 Task: Search one way flight ticket for 2 adults, 2 children, 2 infants in seat in first from Springfield: Abraham Lincoln Capital Airport to Evansville: Evansville Regional Airport on 5-3-2023. Choice of flights is American. Number of bags: 1 checked bag. Outbound departure time preference is 6:45.
Action: Mouse scrolled (512, 533) with delta (0, 0)
Screenshot: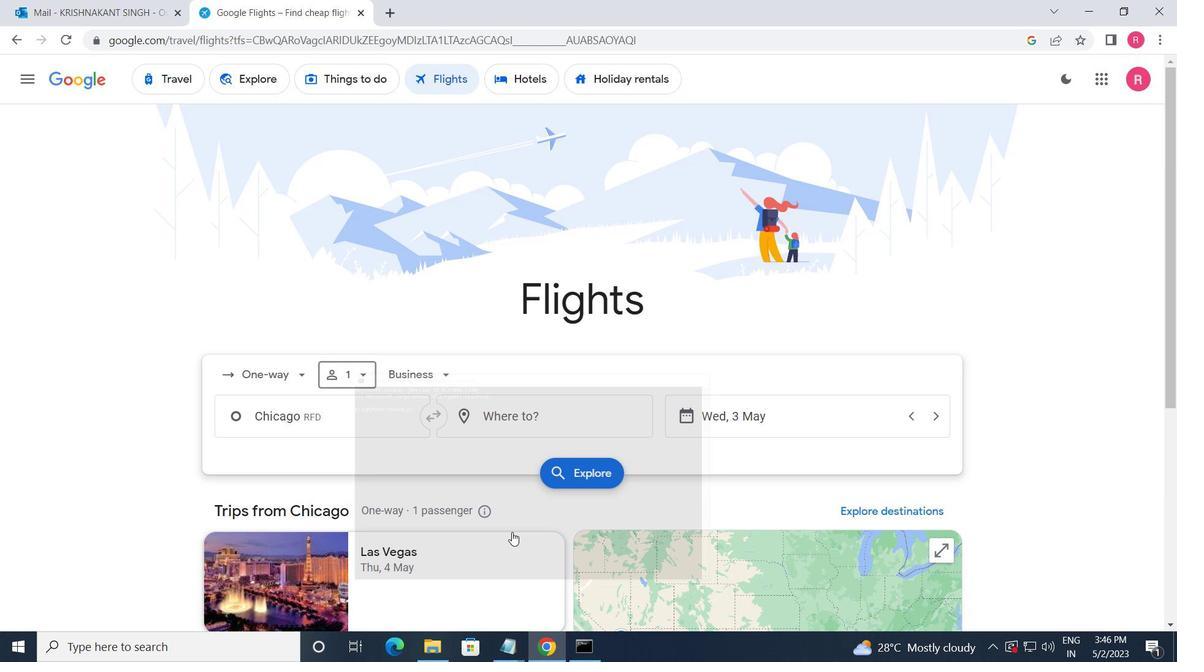 
Action: Mouse moved to (271, 388)
Screenshot: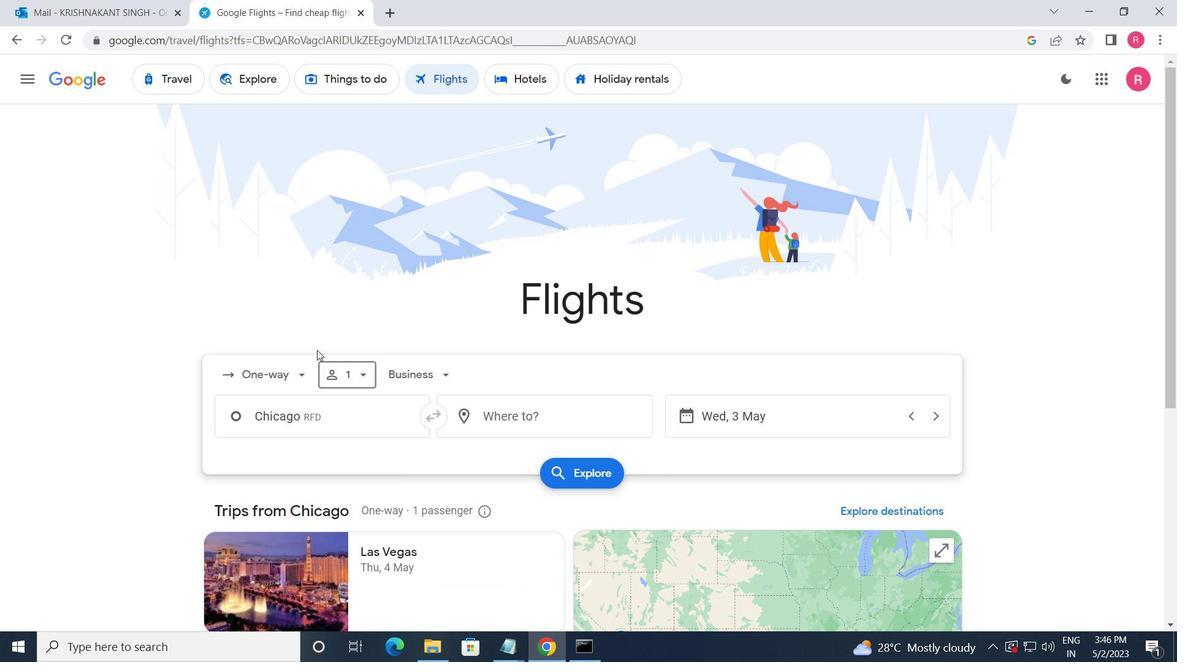 
Action: Mouse pressed left at (271, 388)
Screenshot: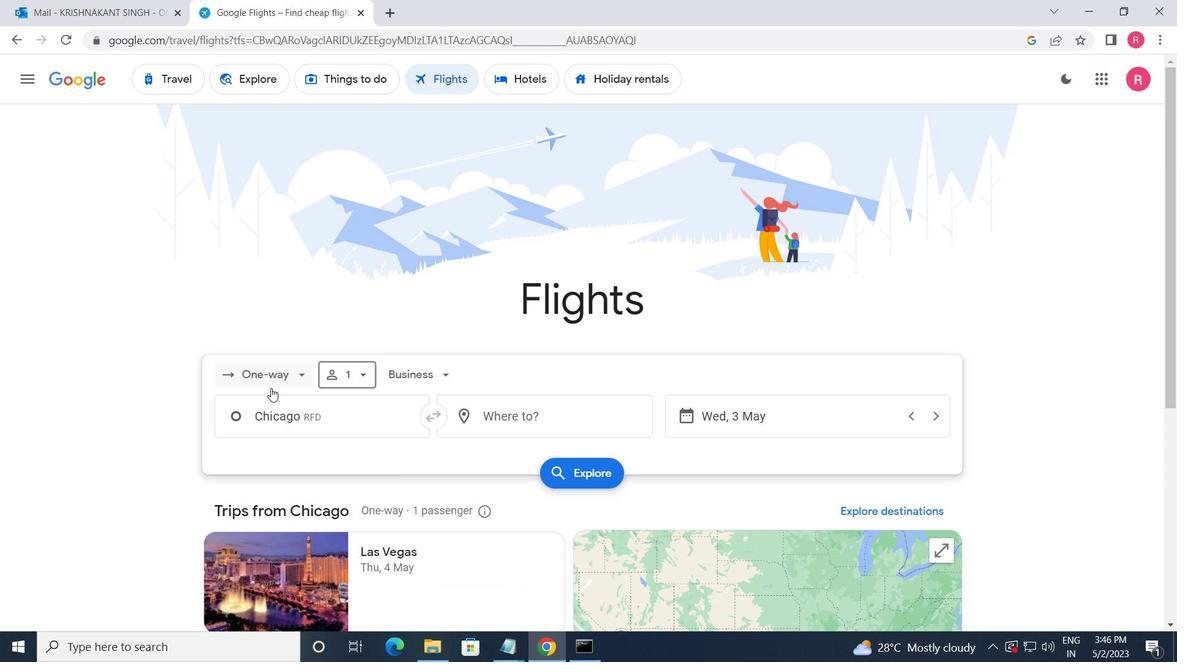 
Action: Mouse moved to (282, 449)
Screenshot: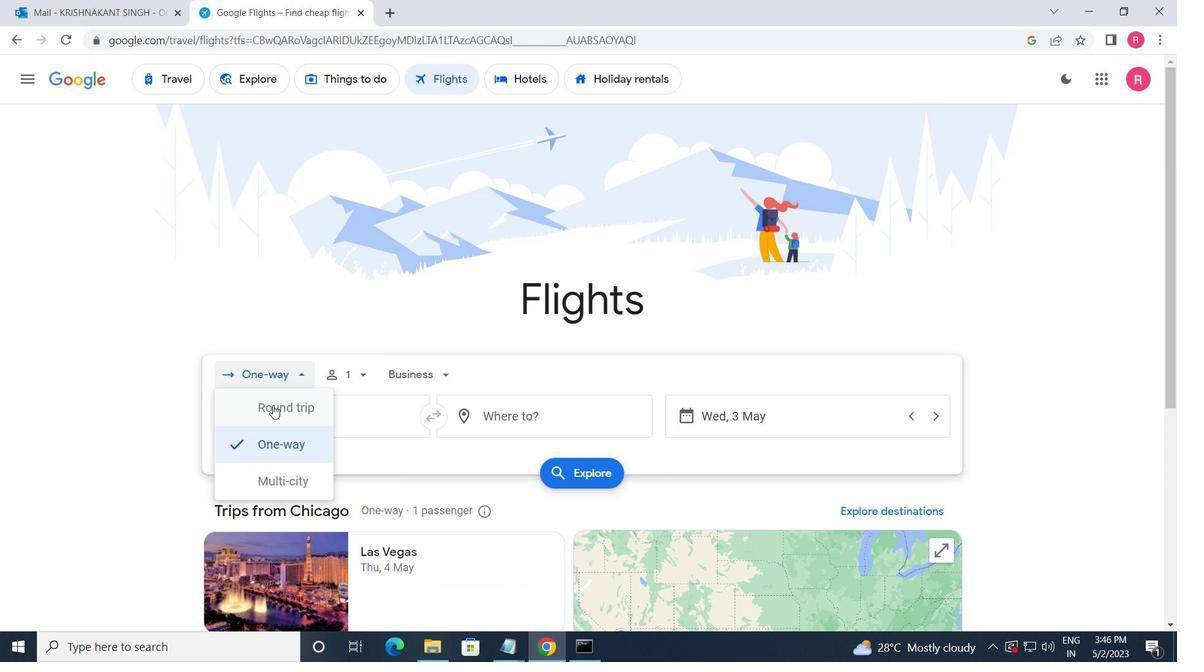 
Action: Mouse pressed left at (282, 449)
Screenshot: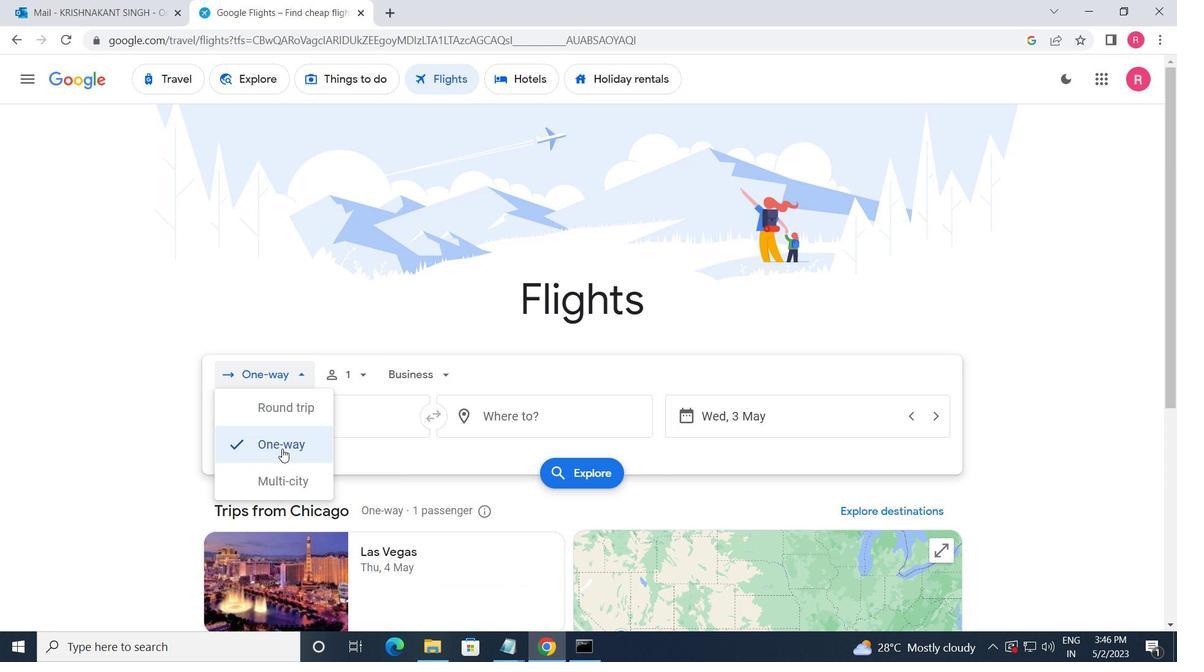 
Action: Mouse moved to (355, 388)
Screenshot: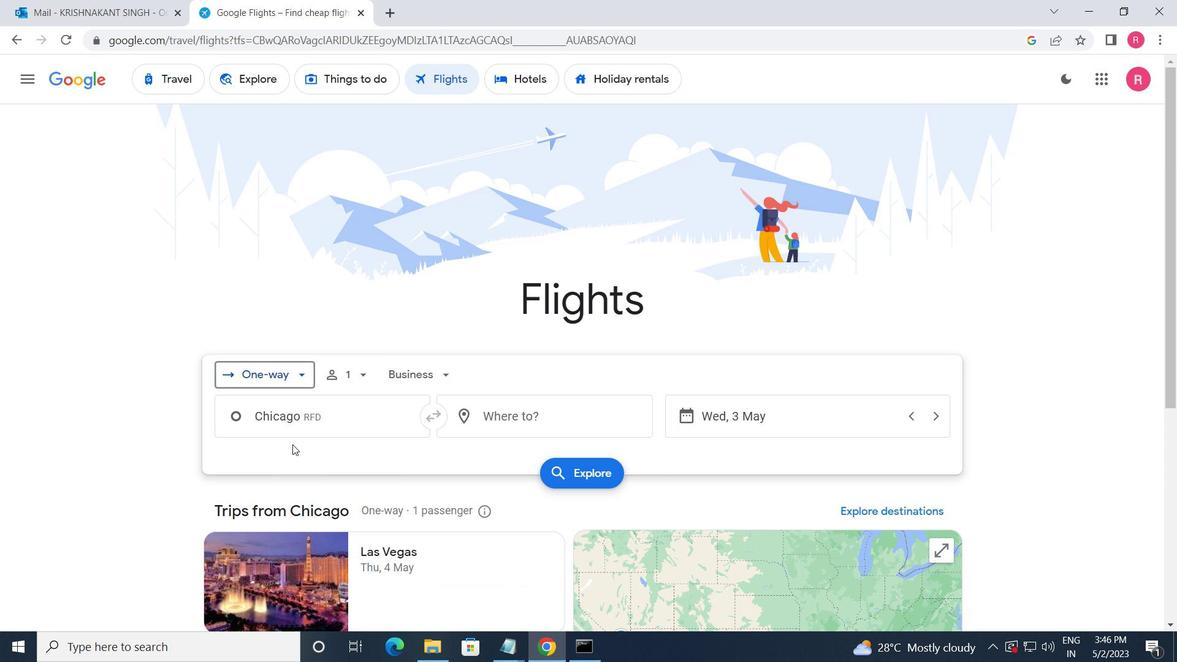 
Action: Mouse pressed left at (355, 388)
Screenshot: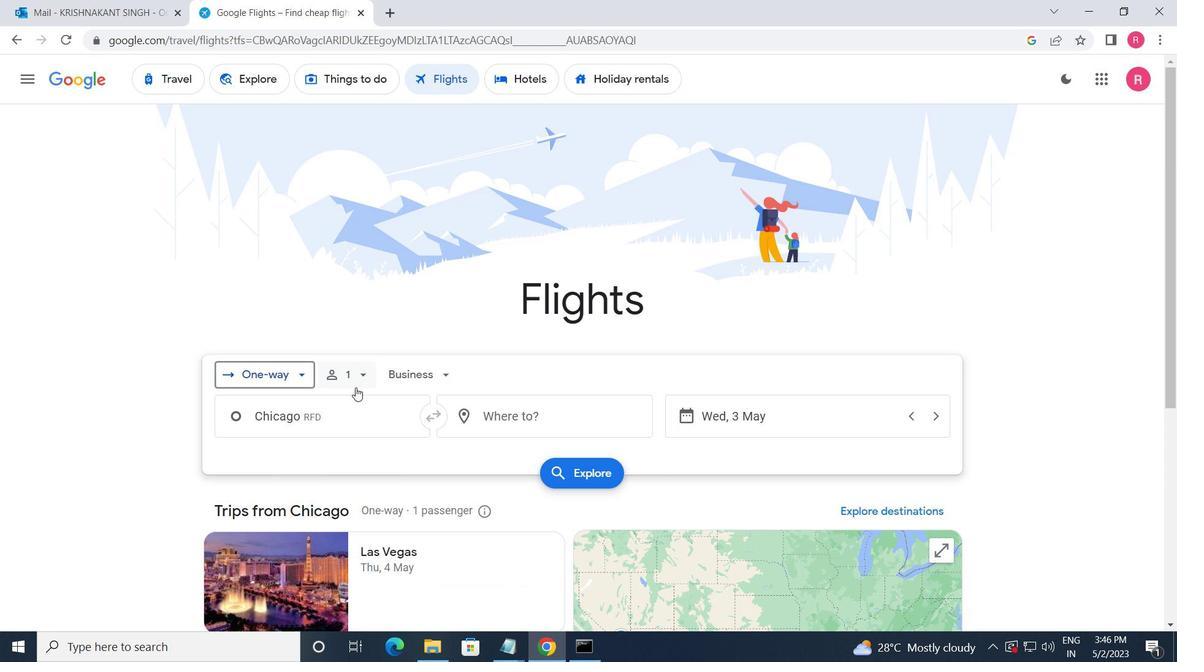 
Action: Mouse moved to (487, 421)
Screenshot: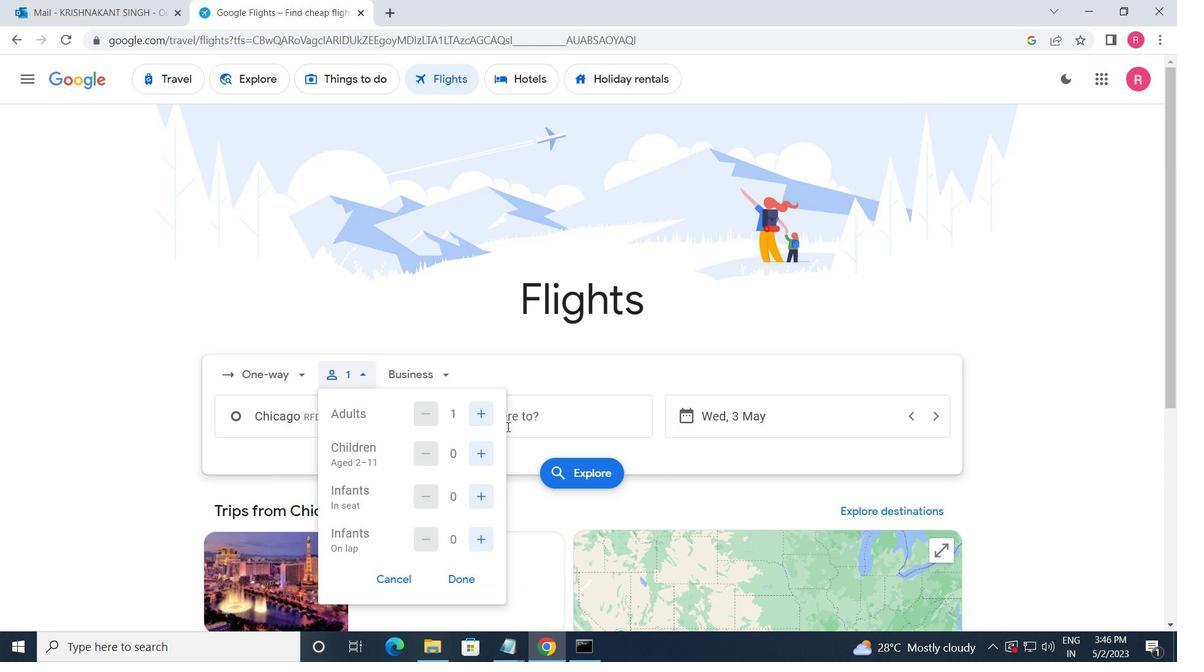 
Action: Mouse pressed left at (487, 421)
Screenshot: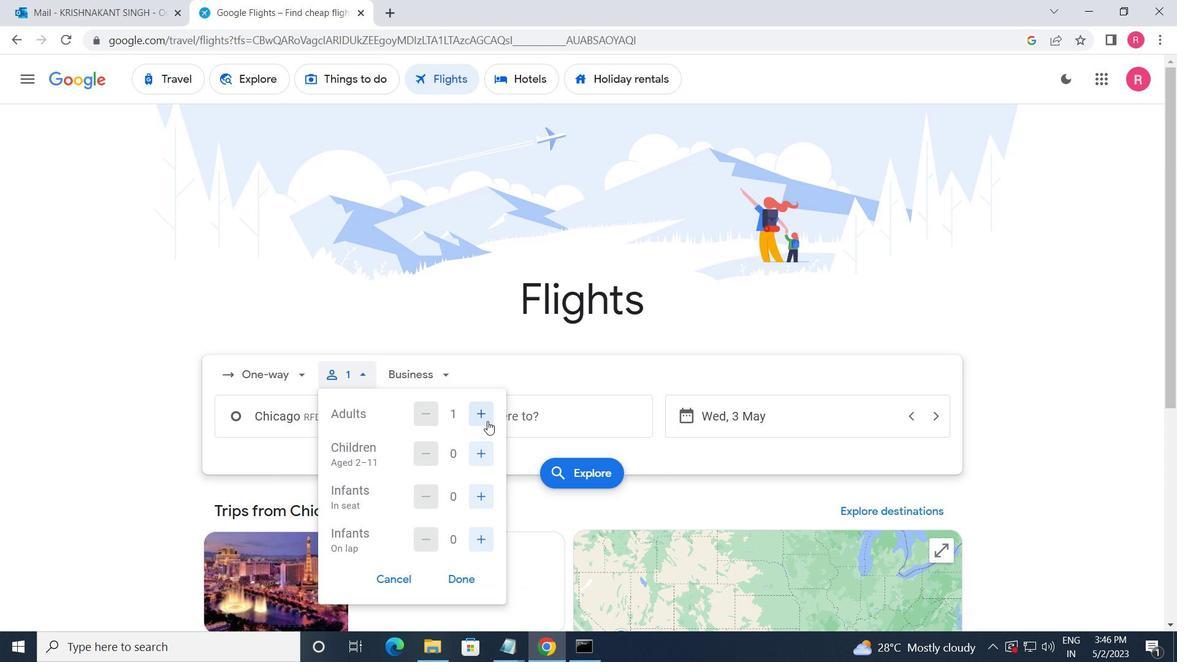 
Action: Mouse moved to (487, 448)
Screenshot: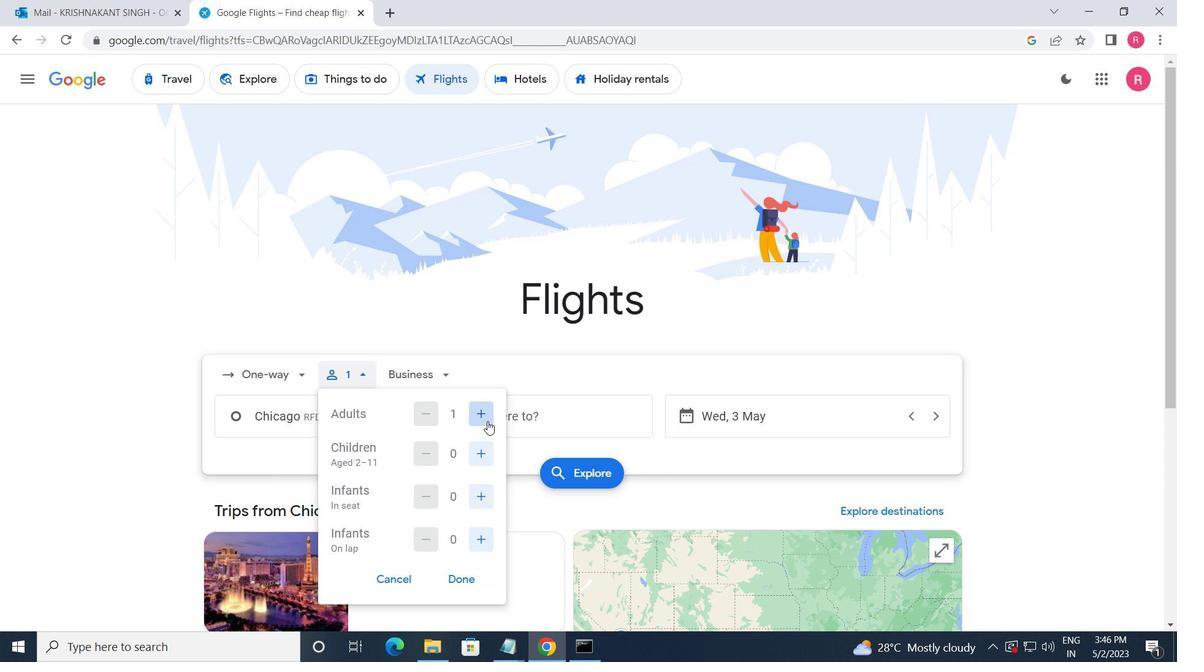 
Action: Mouse pressed left at (487, 448)
Screenshot: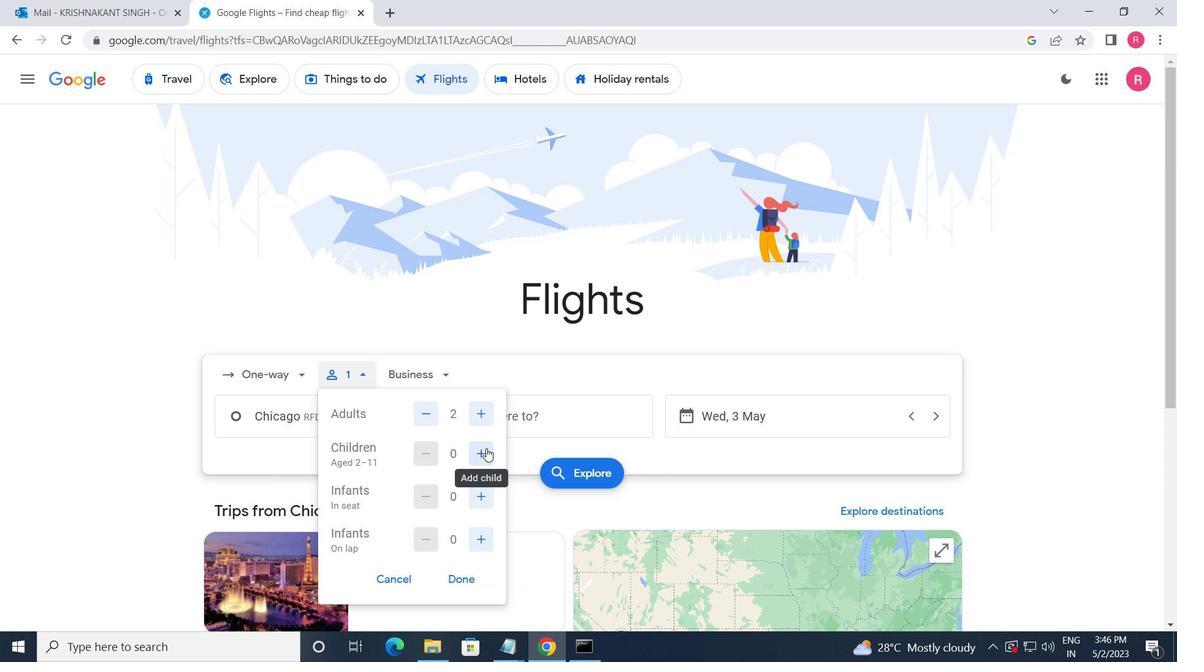 
Action: Mouse pressed left at (487, 448)
Screenshot: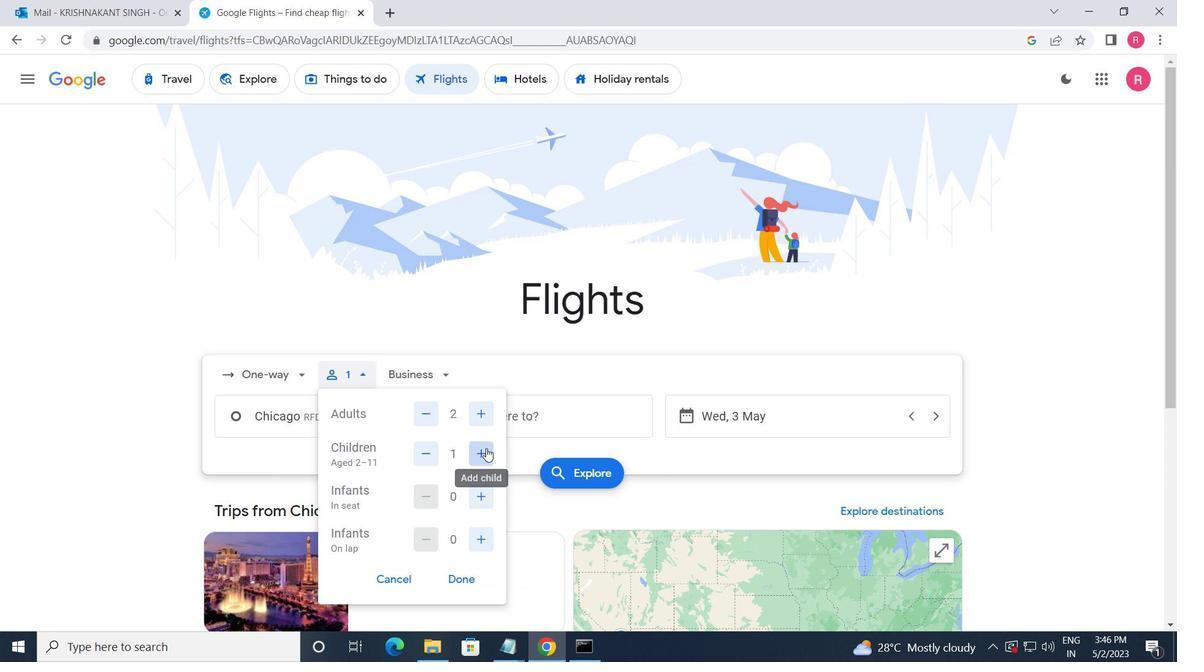 
Action: Mouse moved to (477, 493)
Screenshot: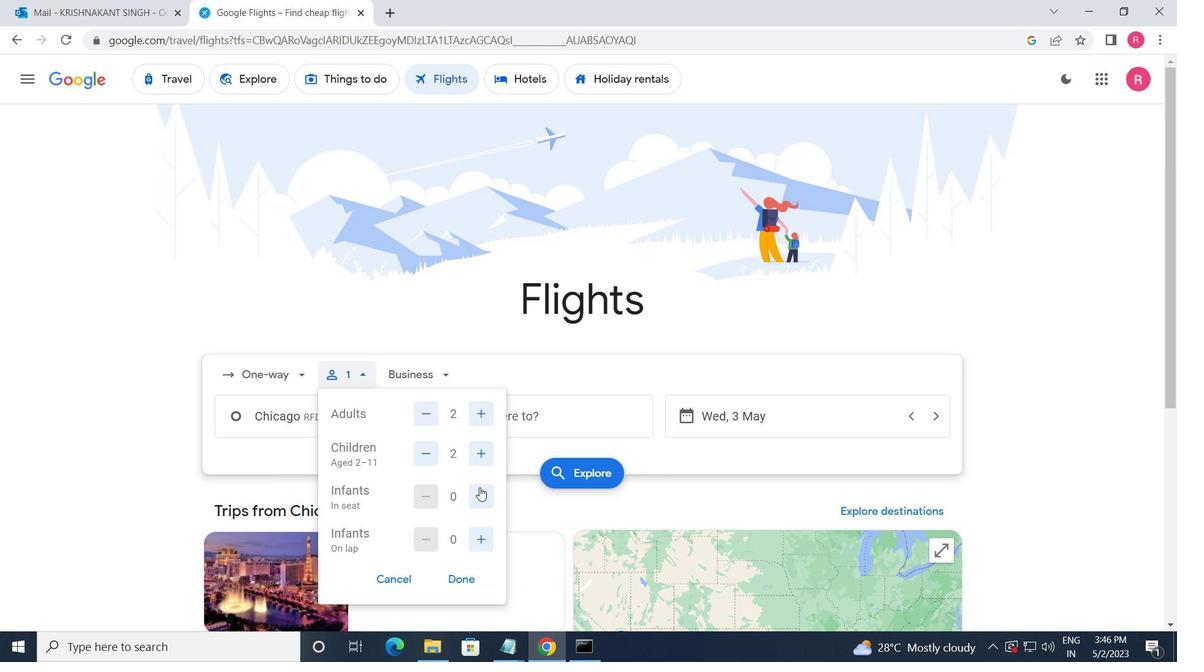 
Action: Mouse pressed left at (477, 493)
Screenshot: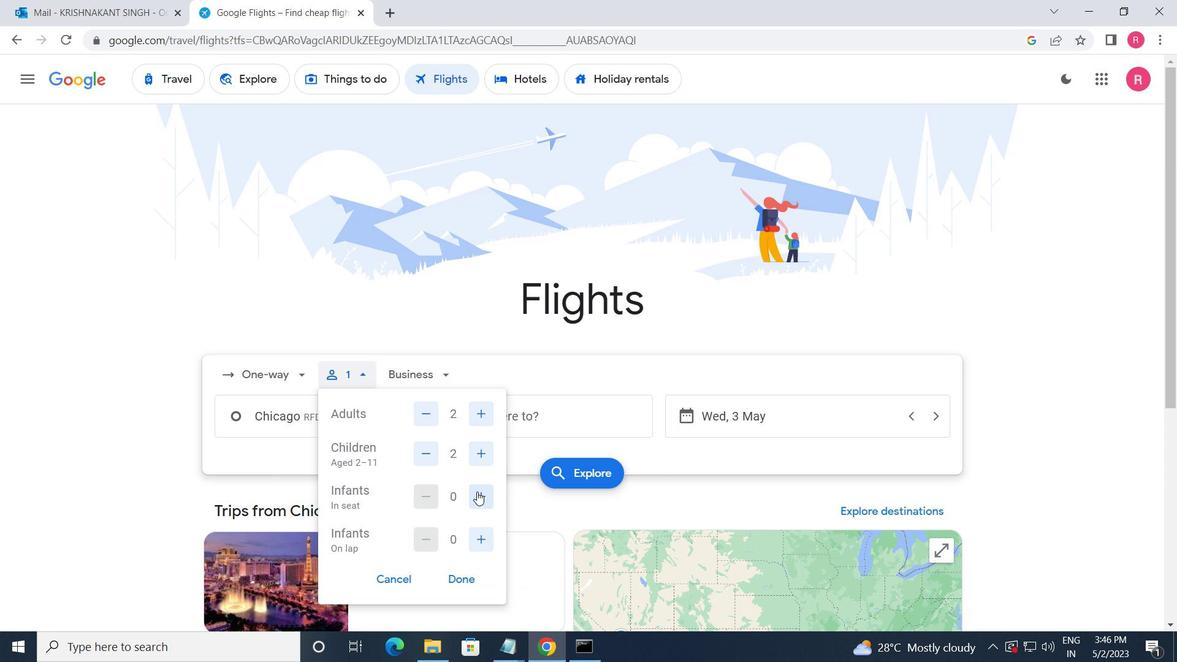 
Action: Mouse pressed left at (477, 493)
Screenshot: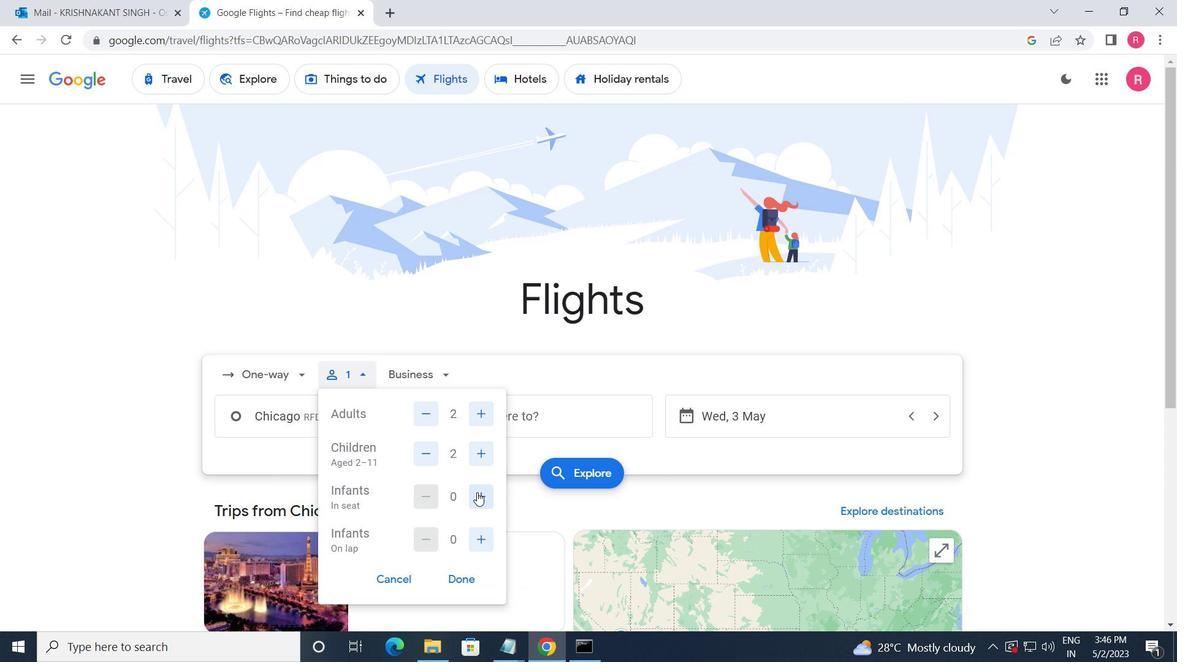 
Action: Mouse moved to (422, 381)
Screenshot: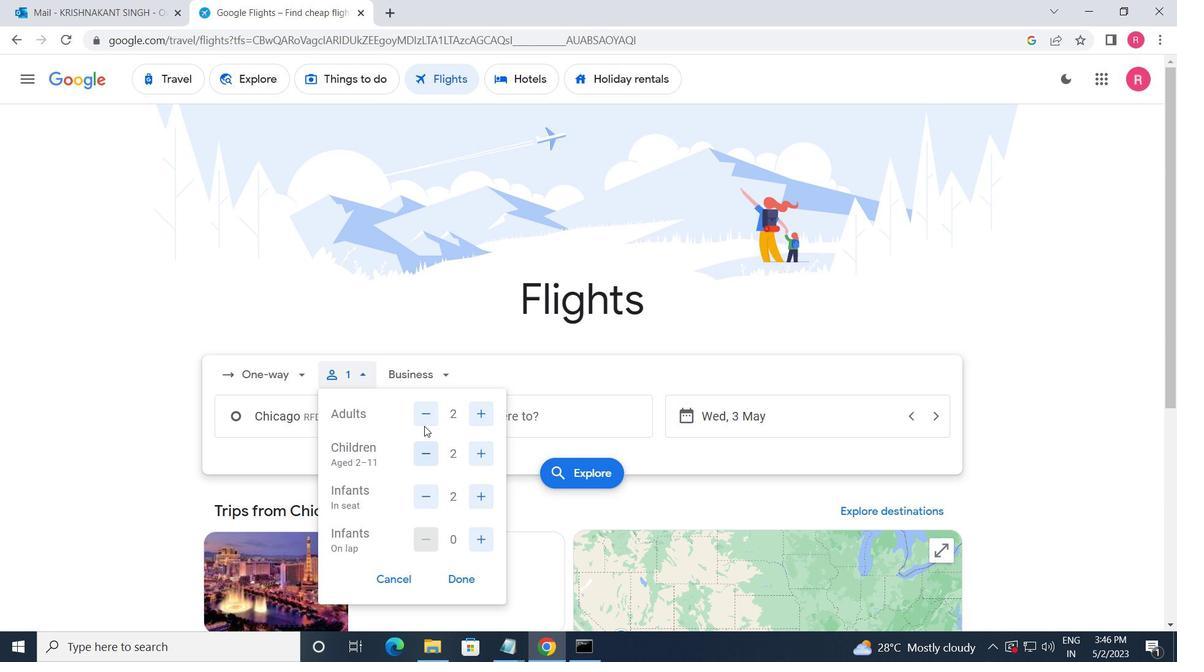 
Action: Mouse pressed left at (422, 381)
Screenshot: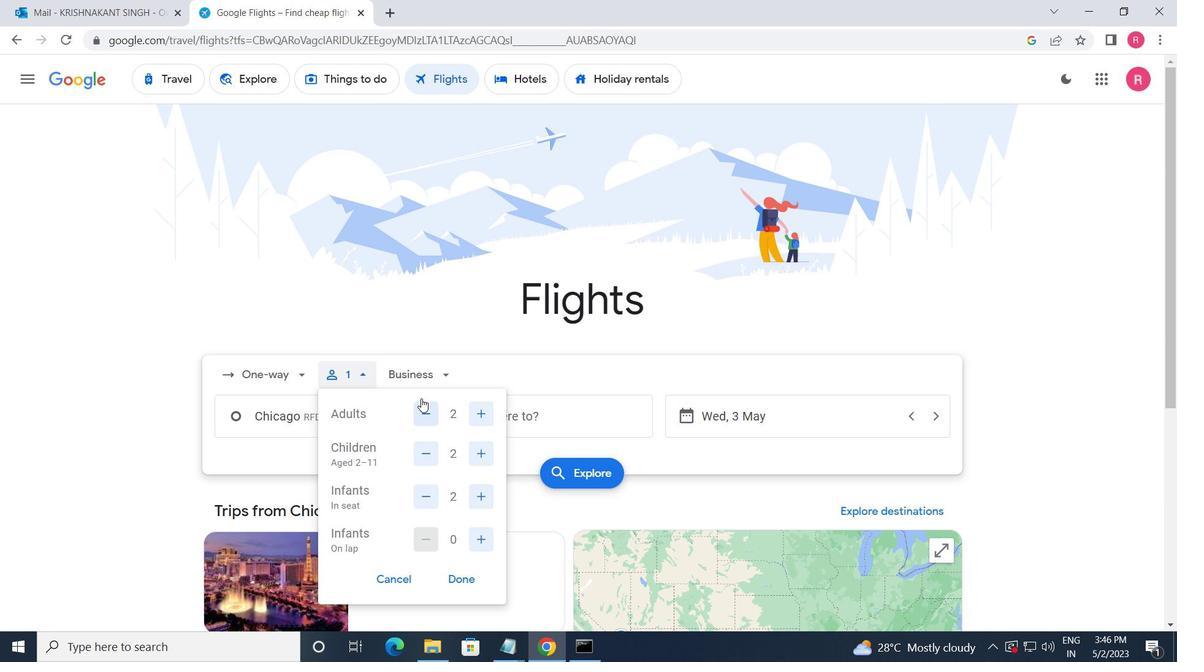 
Action: Mouse moved to (452, 515)
Screenshot: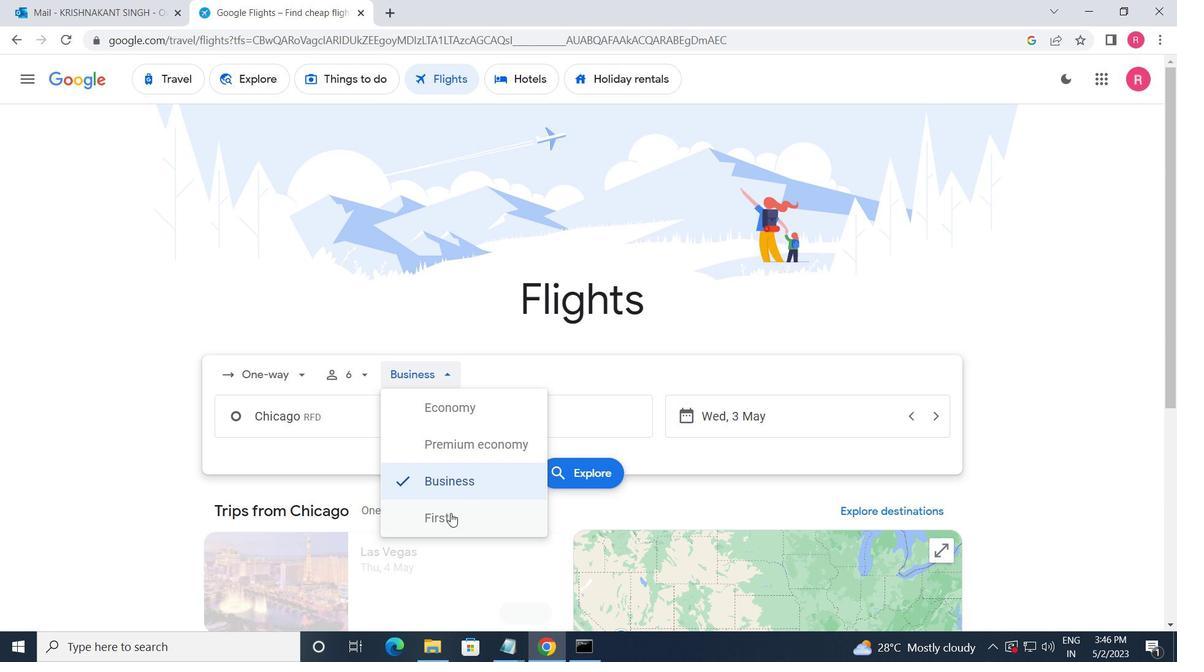 
Action: Mouse pressed left at (452, 515)
Screenshot: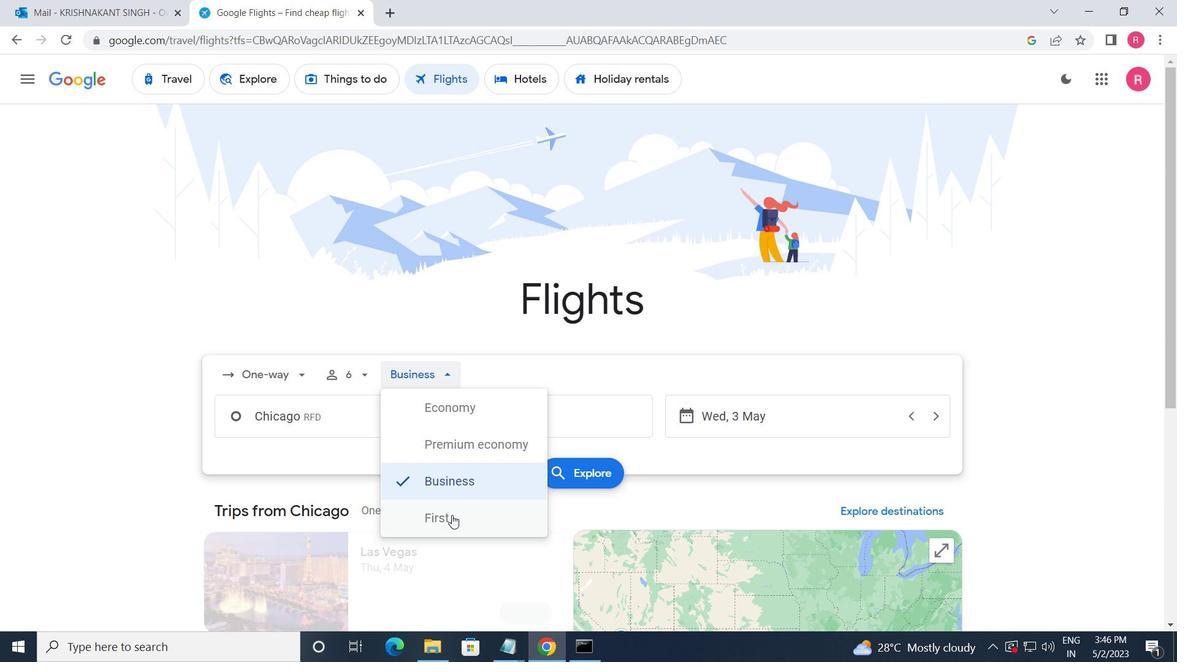 
Action: Mouse moved to (376, 425)
Screenshot: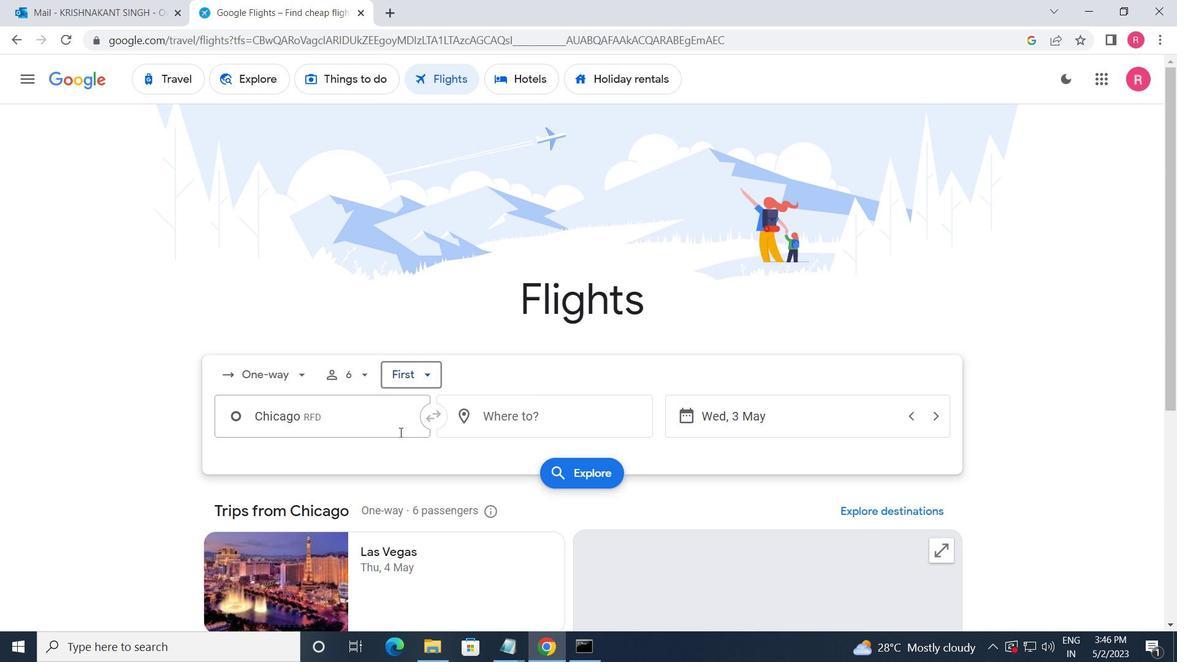 
Action: Mouse pressed left at (376, 425)
Screenshot: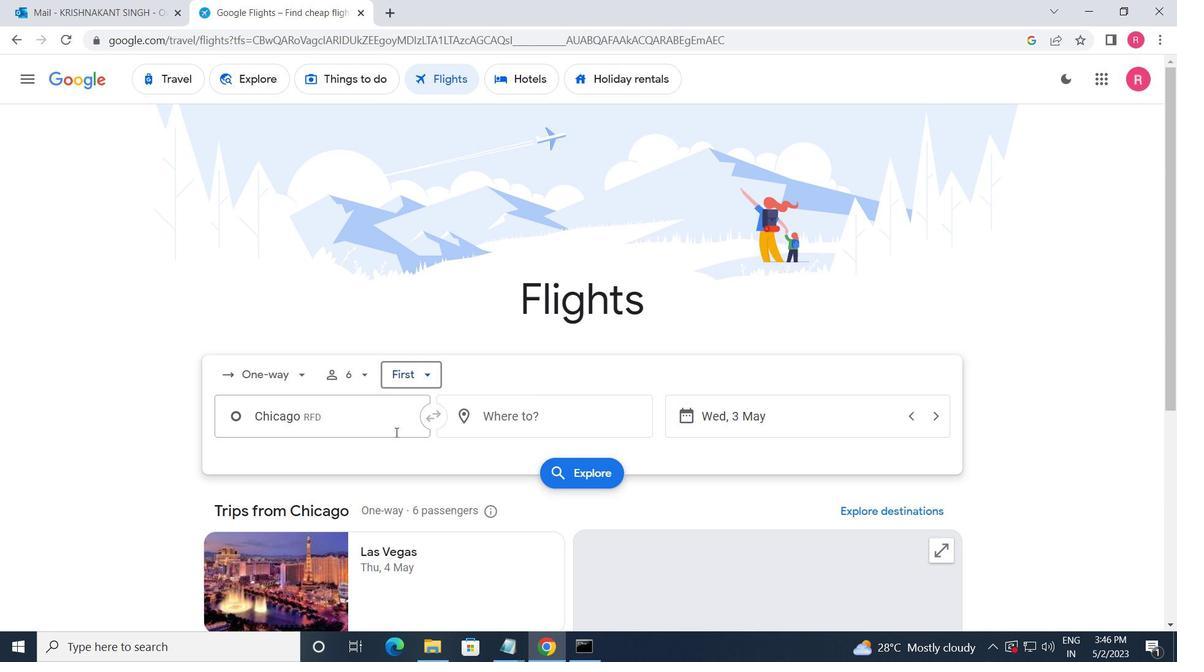 
Action: Mouse moved to (329, 525)
Screenshot: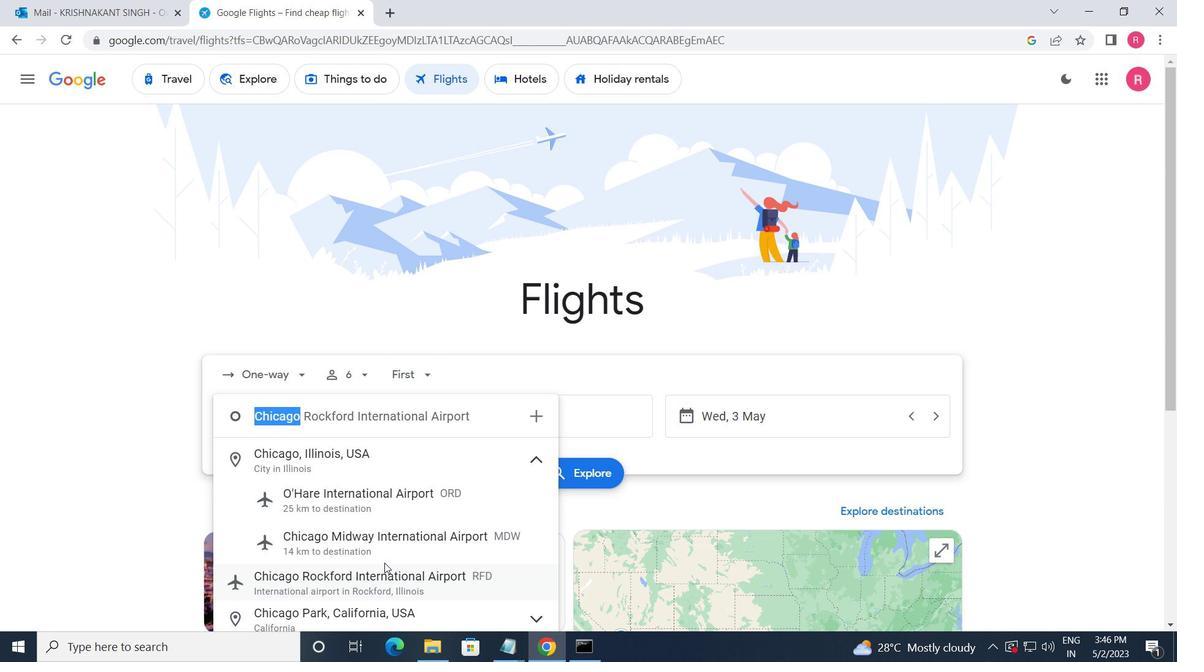 
Action: Key pressed <Key.shift>ABRA
Screenshot: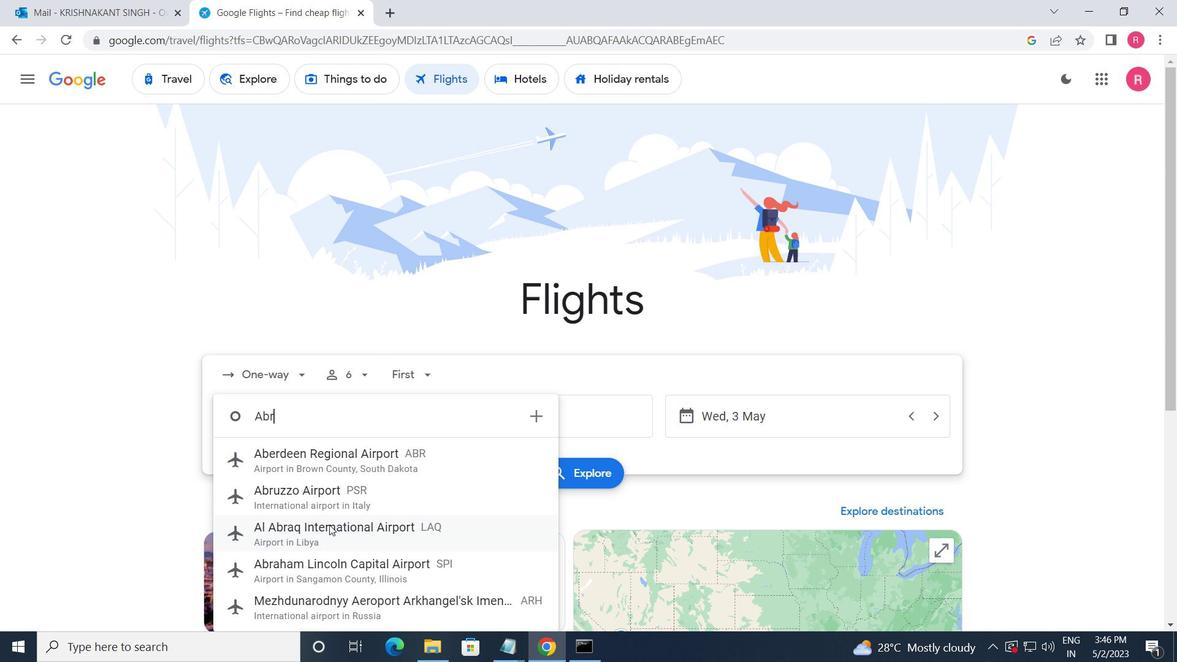 
Action: Mouse moved to (340, 511)
Screenshot: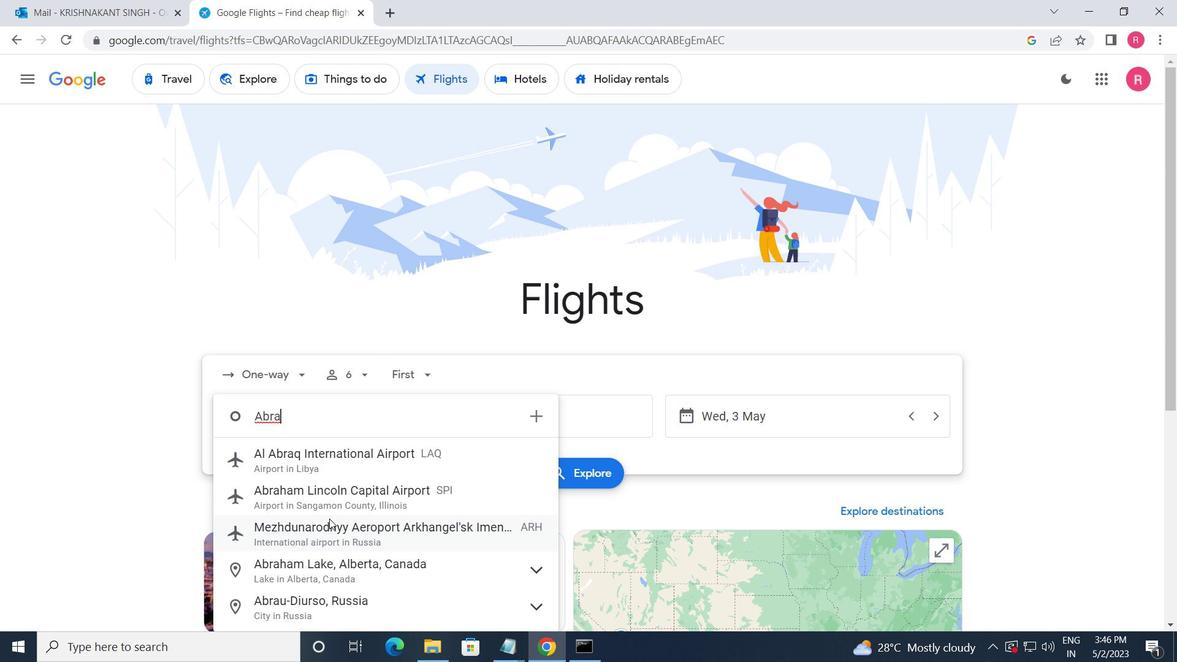 
Action: Mouse pressed left at (340, 511)
Screenshot: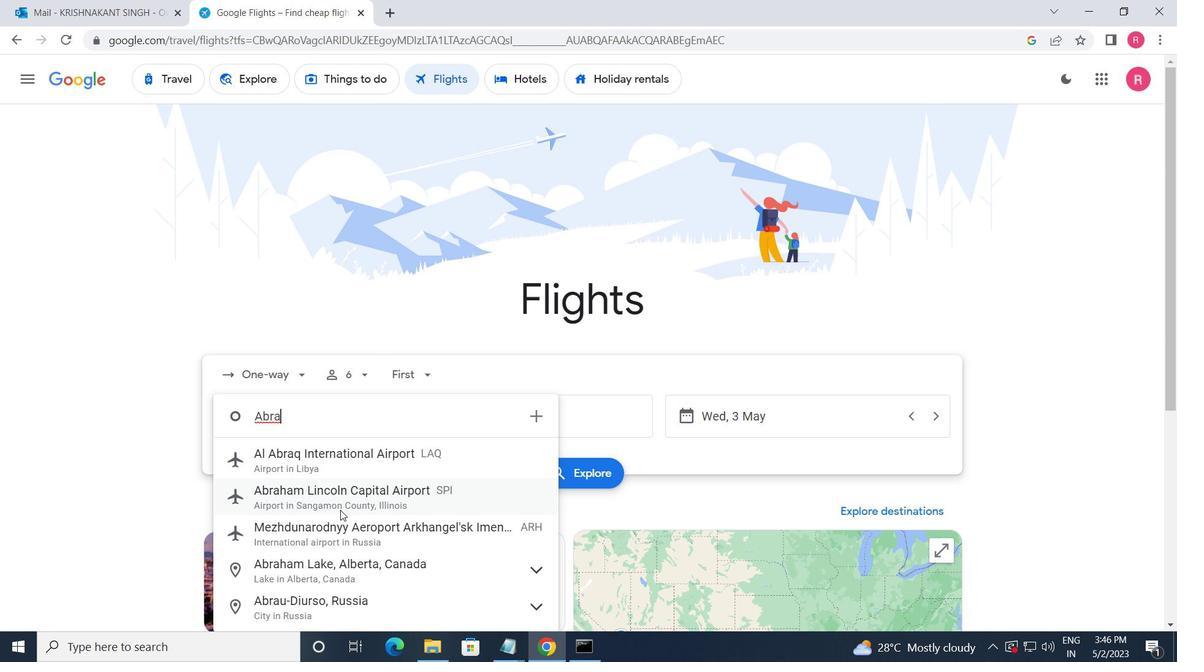 
Action: Mouse moved to (500, 418)
Screenshot: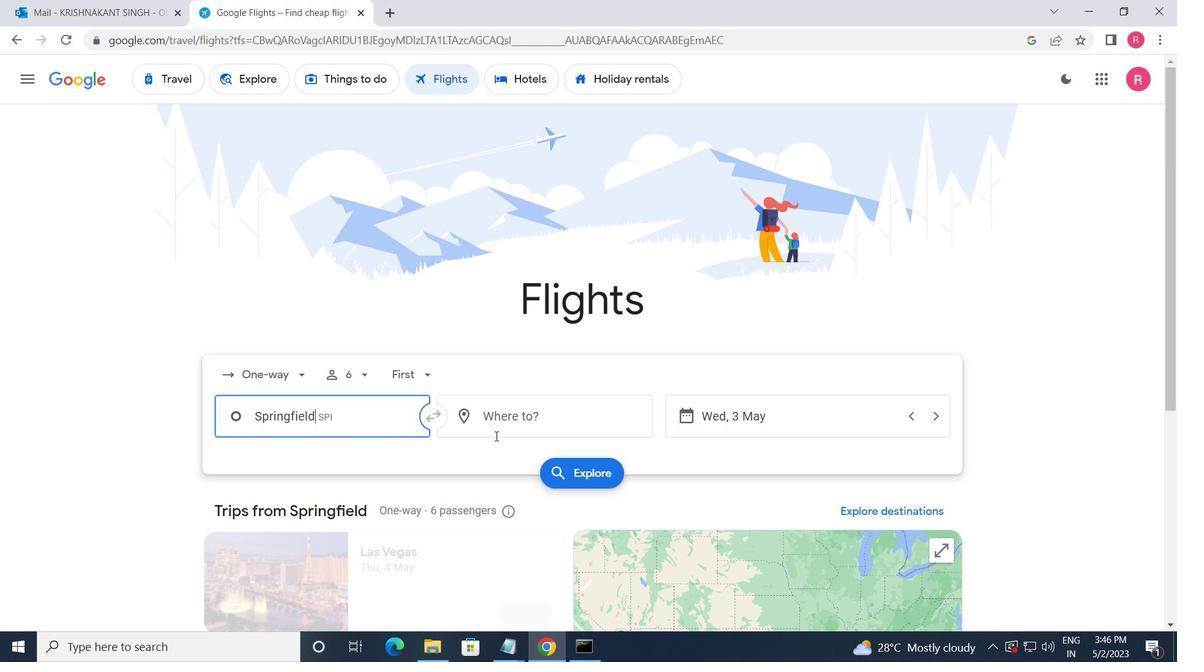 
Action: Mouse pressed left at (500, 418)
Screenshot: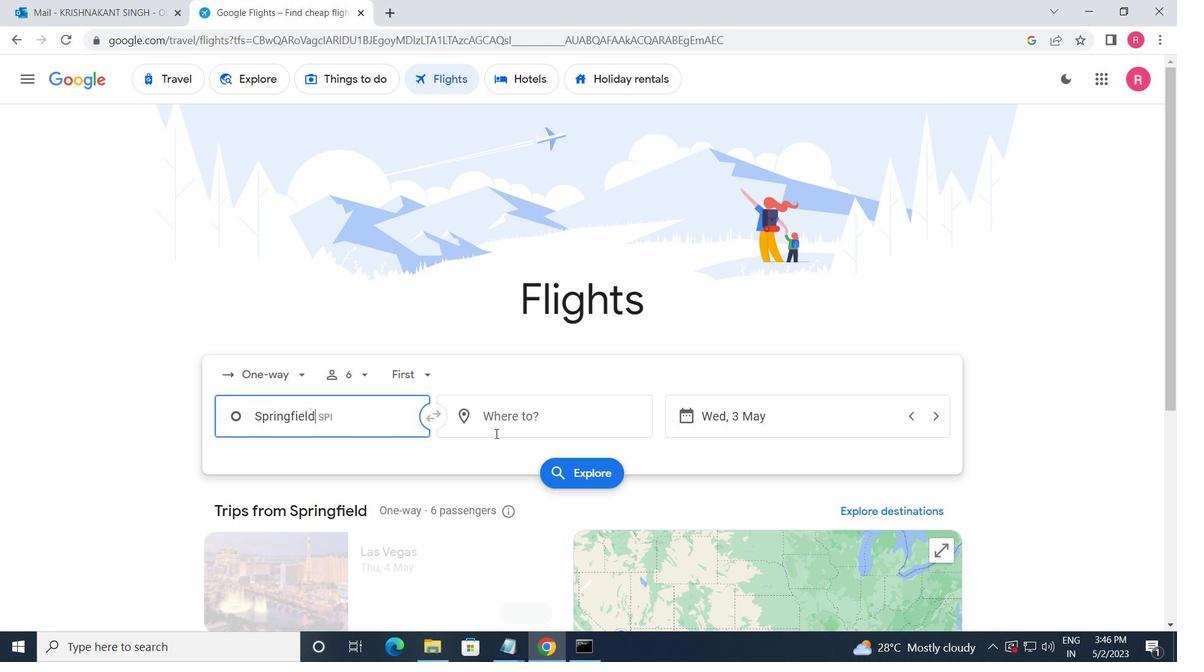 
Action: Mouse moved to (508, 582)
Screenshot: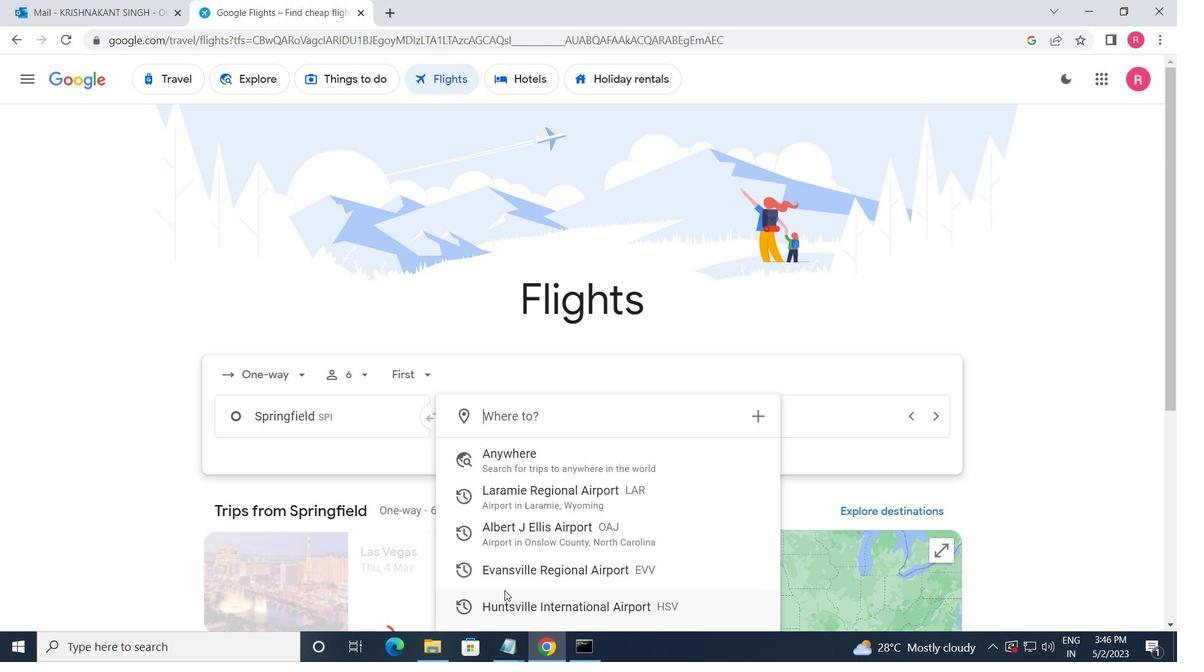 
Action: Mouse pressed left at (508, 582)
Screenshot: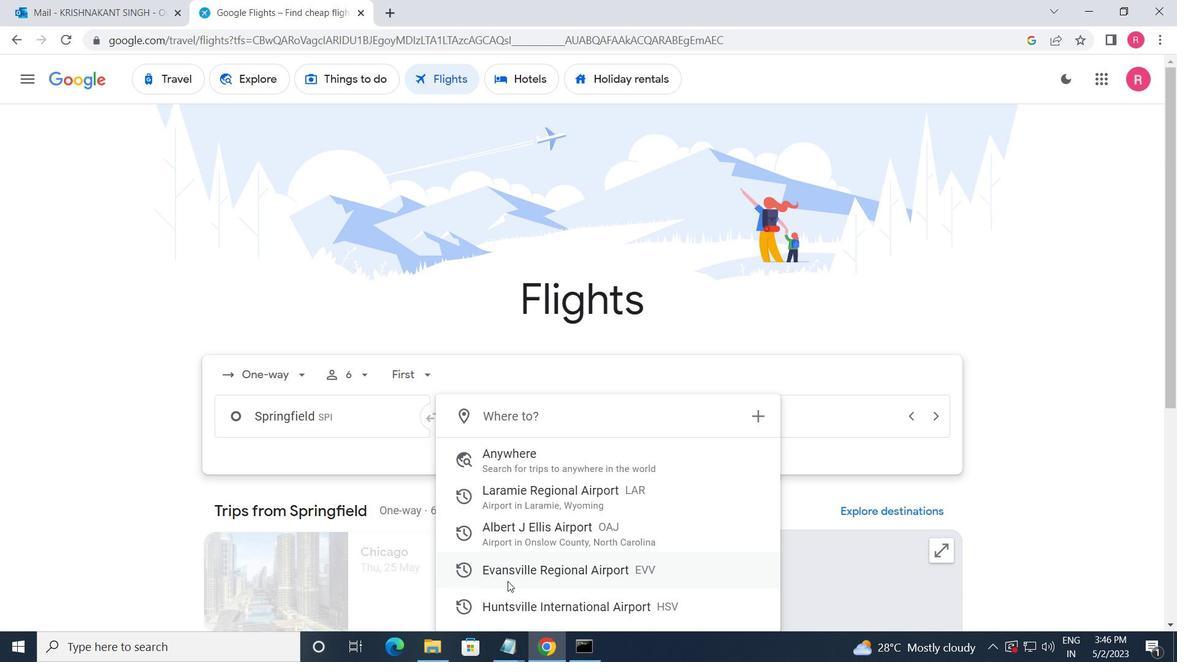 
Action: Mouse moved to (776, 418)
Screenshot: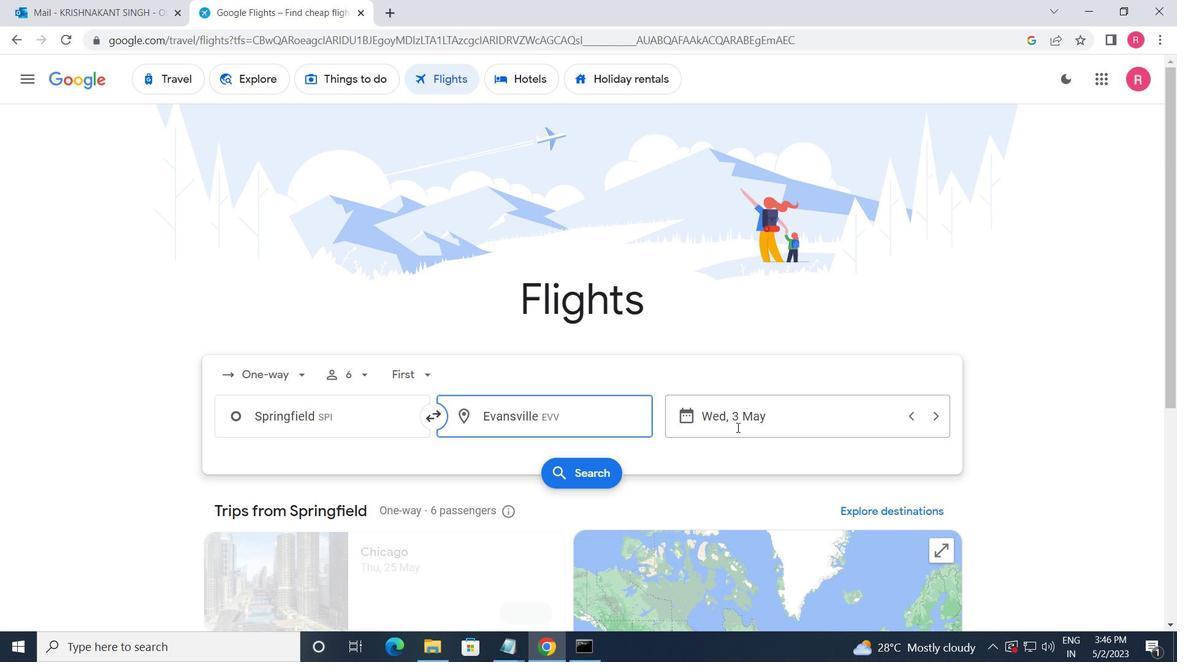 
Action: Mouse pressed left at (776, 418)
Screenshot: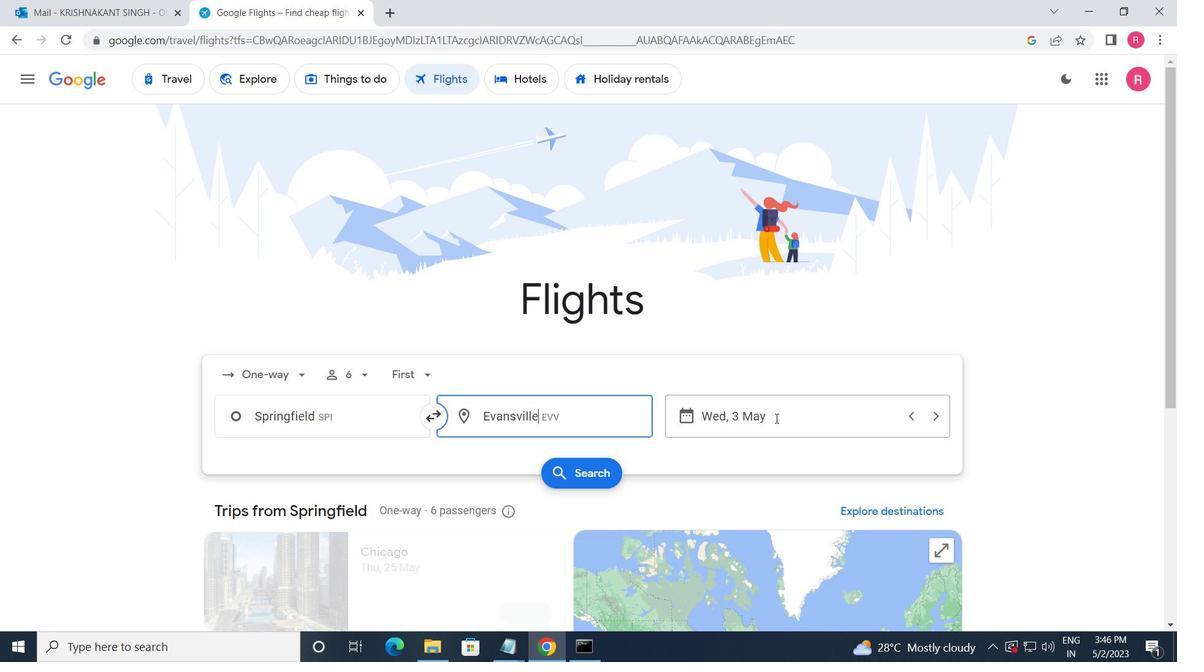 
Action: Mouse moved to (523, 353)
Screenshot: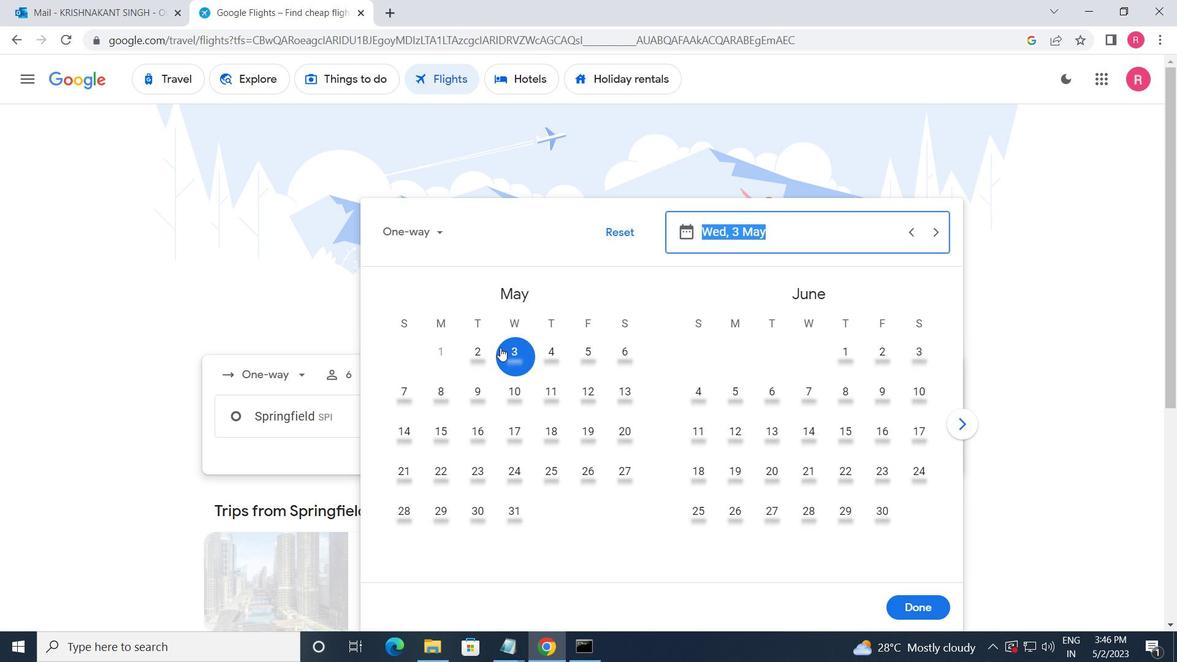 
Action: Mouse pressed left at (523, 353)
Screenshot: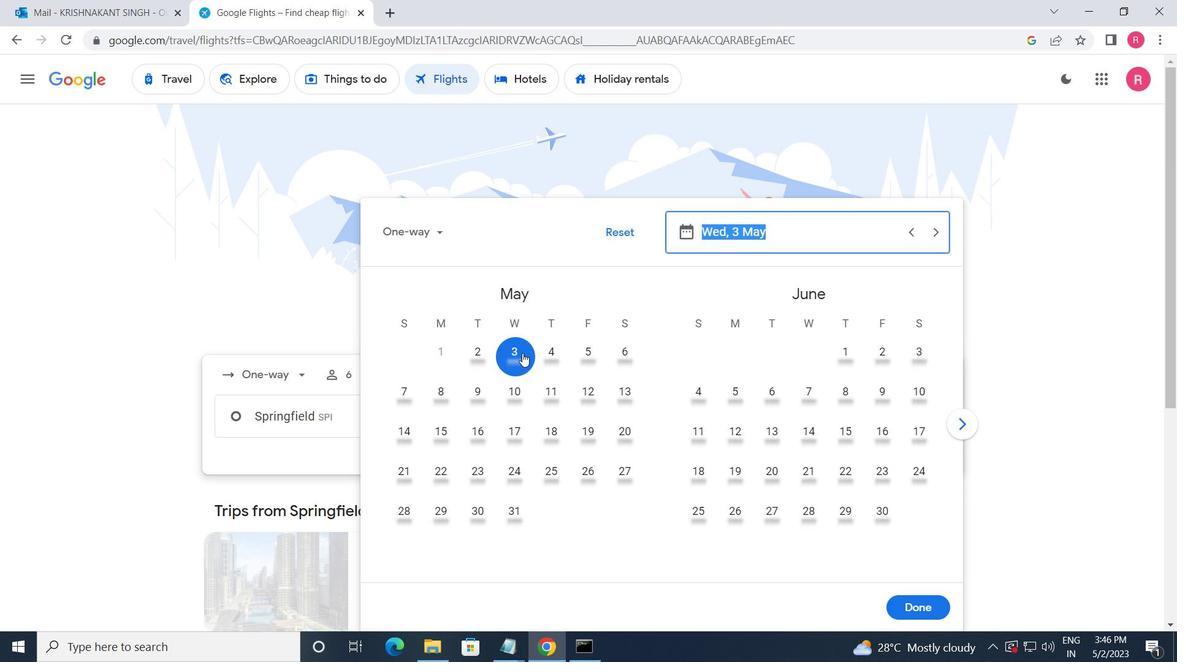 
Action: Mouse moved to (900, 600)
Screenshot: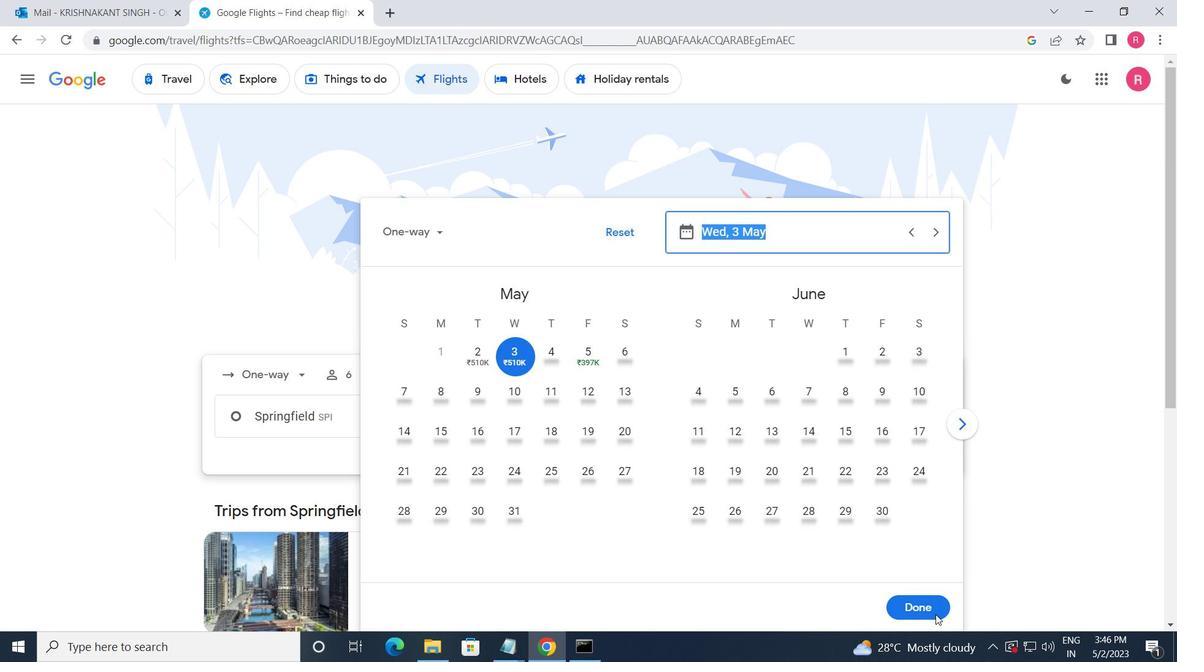 
Action: Mouse pressed left at (900, 600)
Screenshot: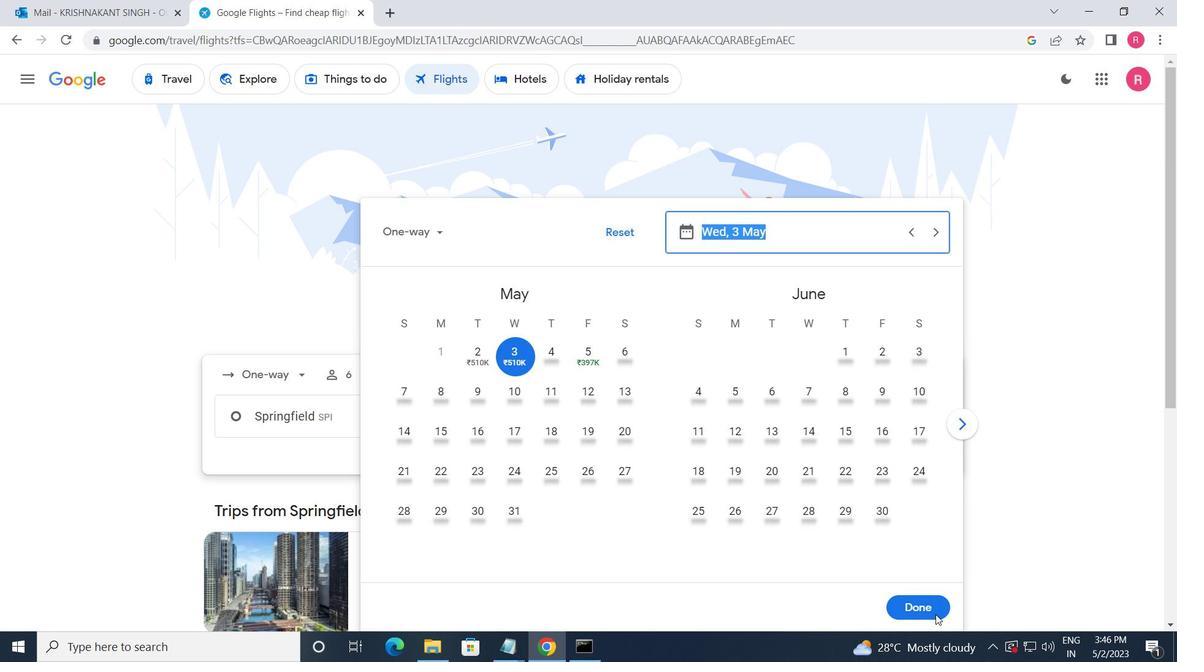 
Action: Mouse moved to (565, 466)
Screenshot: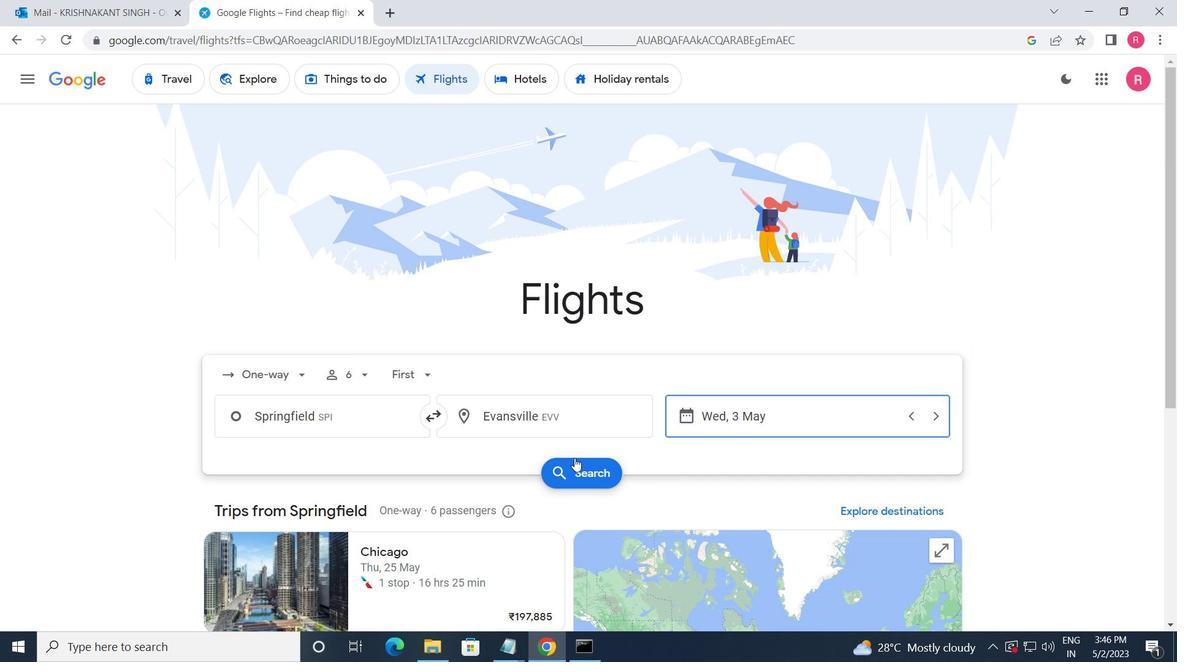 
Action: Mouse pressed left at (565, 466)
Screenshot: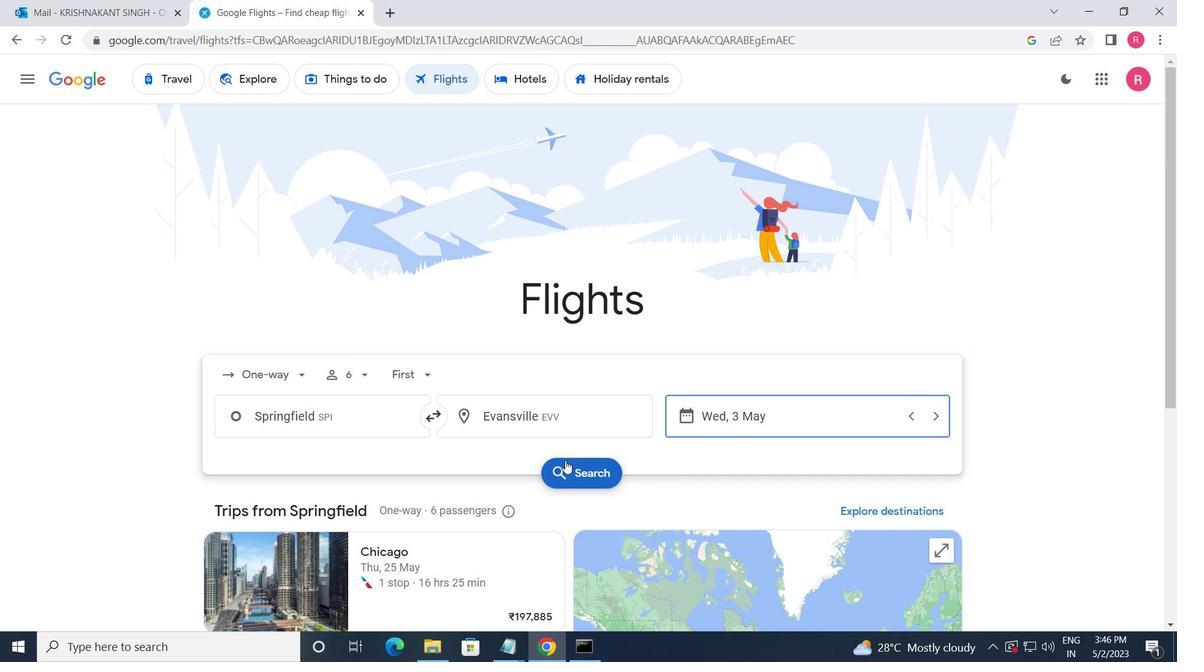 
Action: Mouse moved to (236, 217)
Screenshot: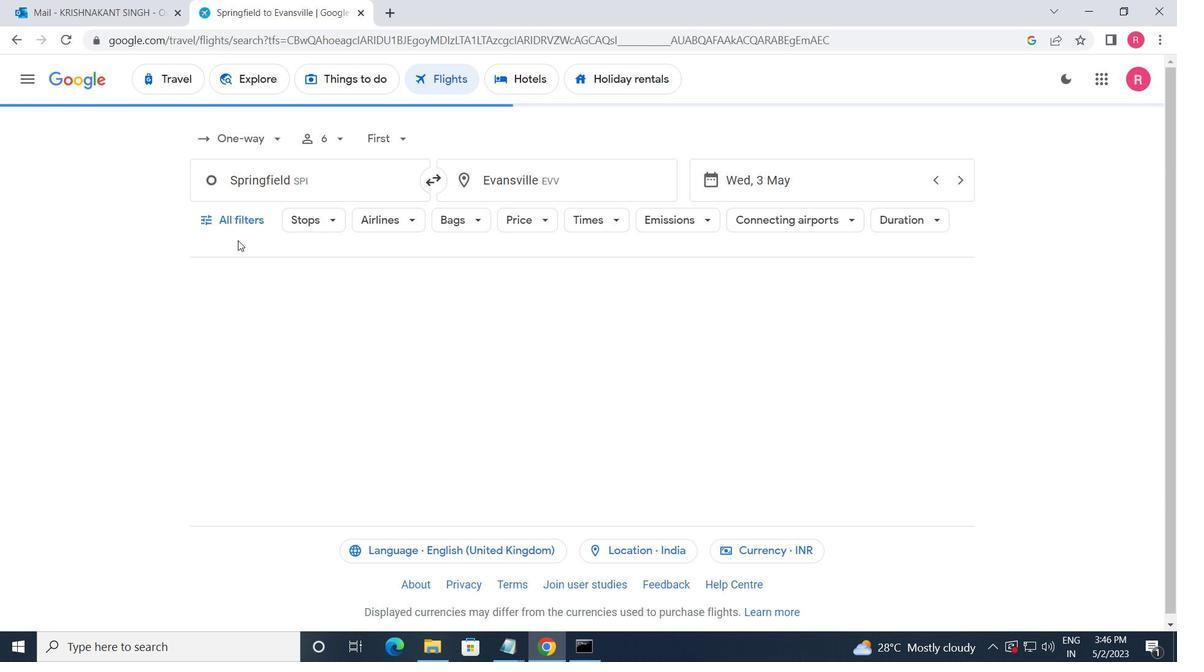 
Action: Mouse pressed left at (236, 217)
Screenshot: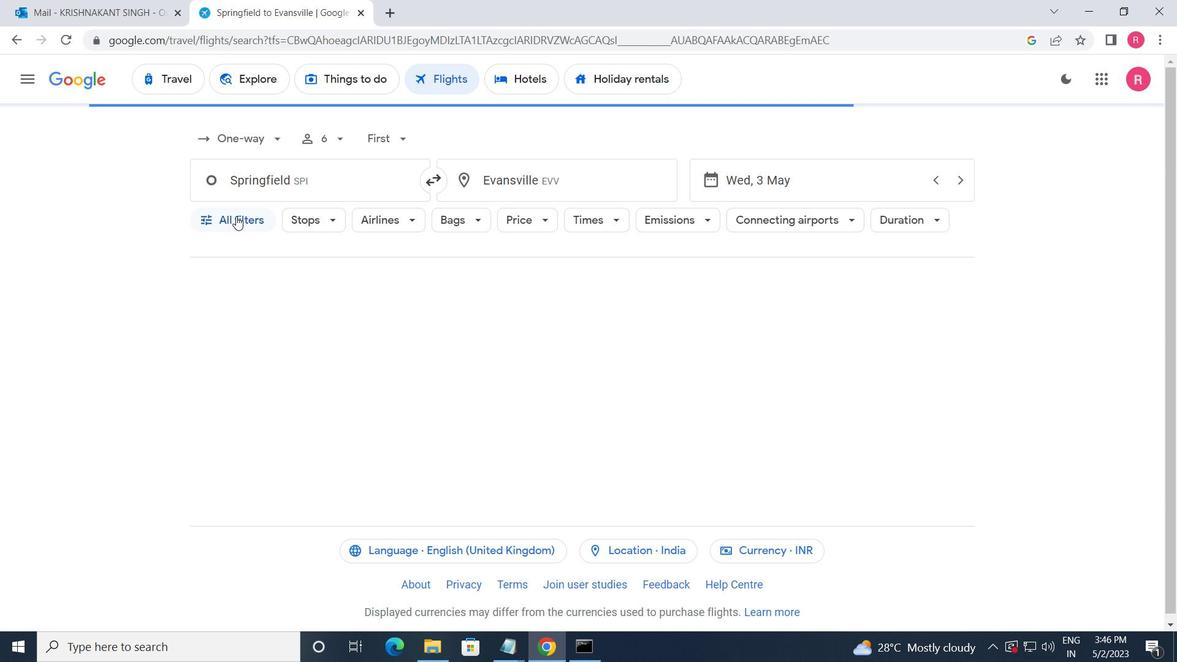
Action: Mouse moved to (293, 451)
Screenshot: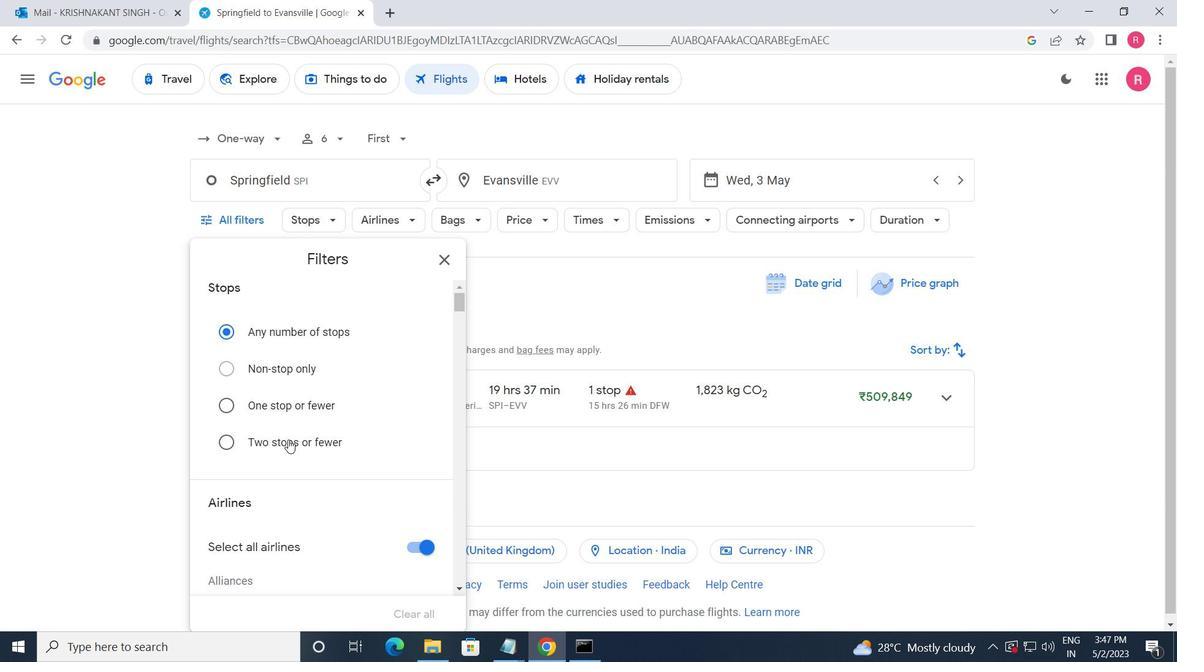 
Action: Mouse scrolled (293, 450) with delta (0, 0)
Screenshot: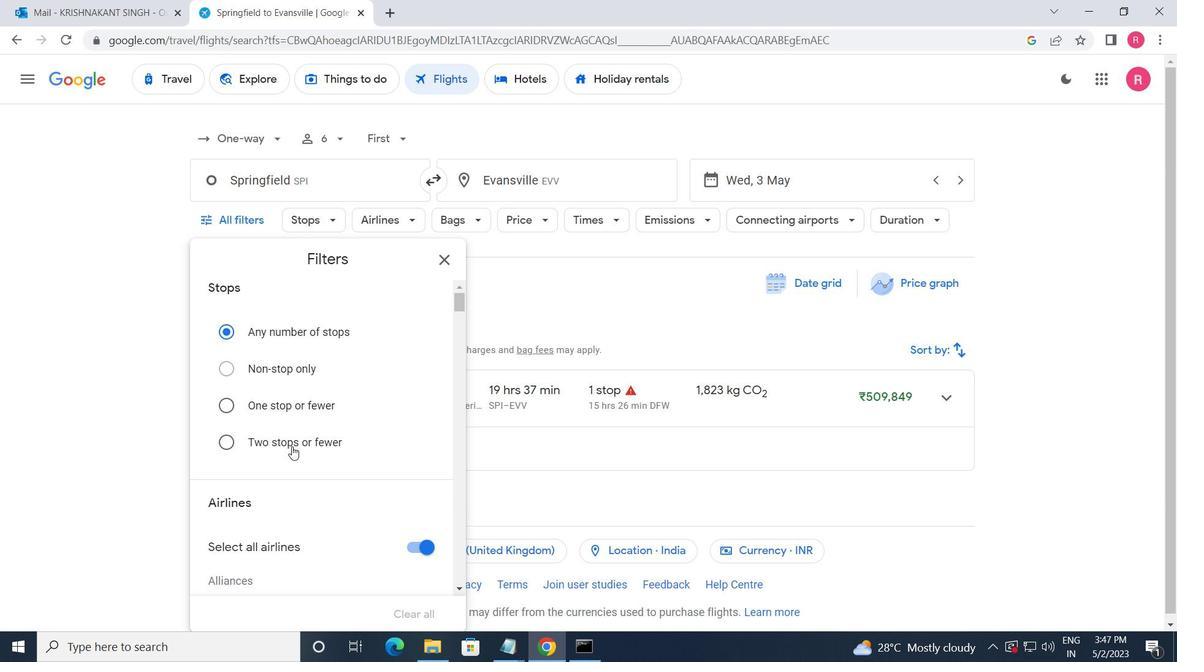 
Action: Mouse scrolled (293, 450) with delta (0, 0)
Screenshot: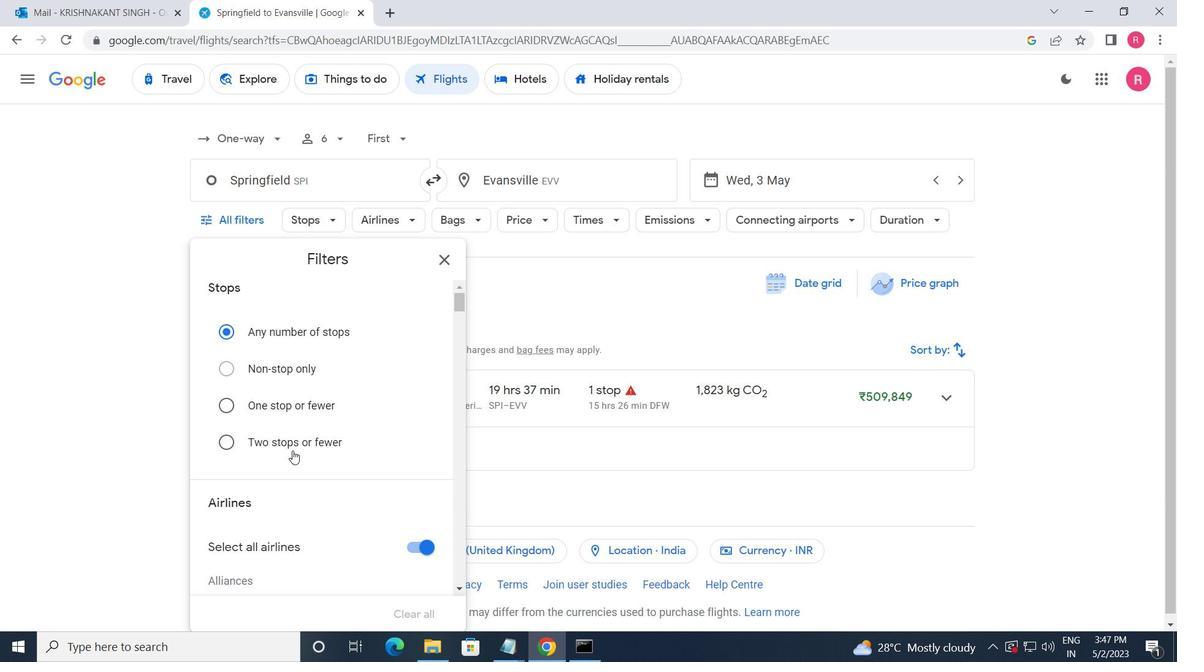 
Action: Mouse scrolled (293, 450) with delta (0, 0)
Screenshot: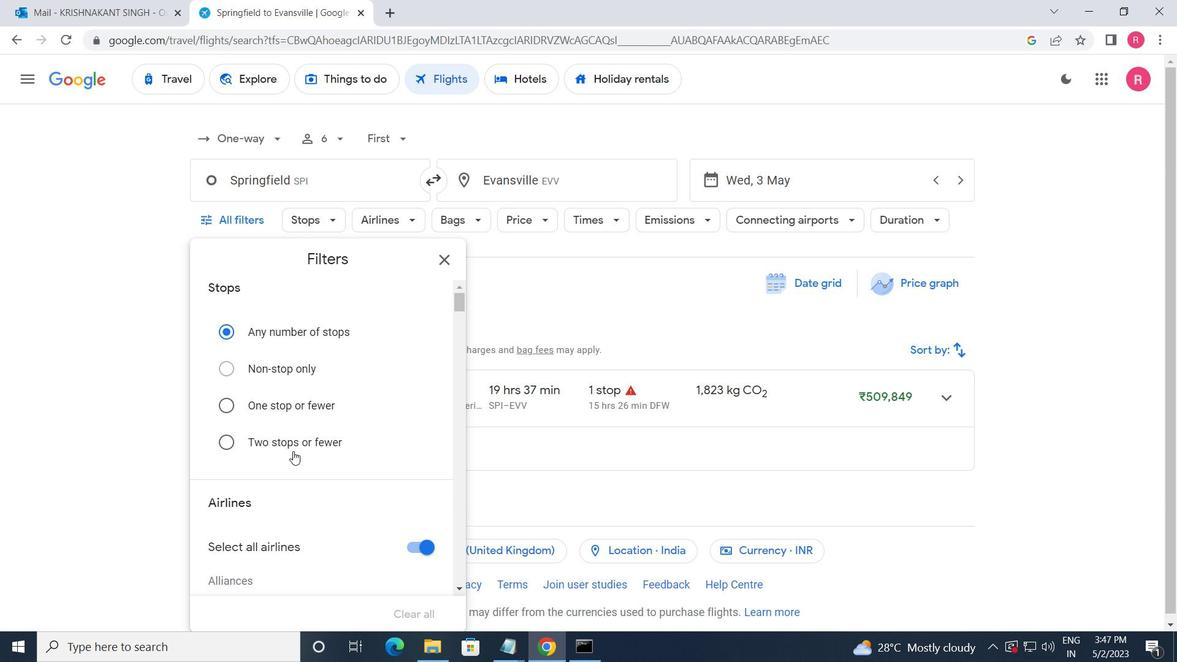 
Action: Mouse scrolled (293, 450) with delta (0, 0)
Screenshot: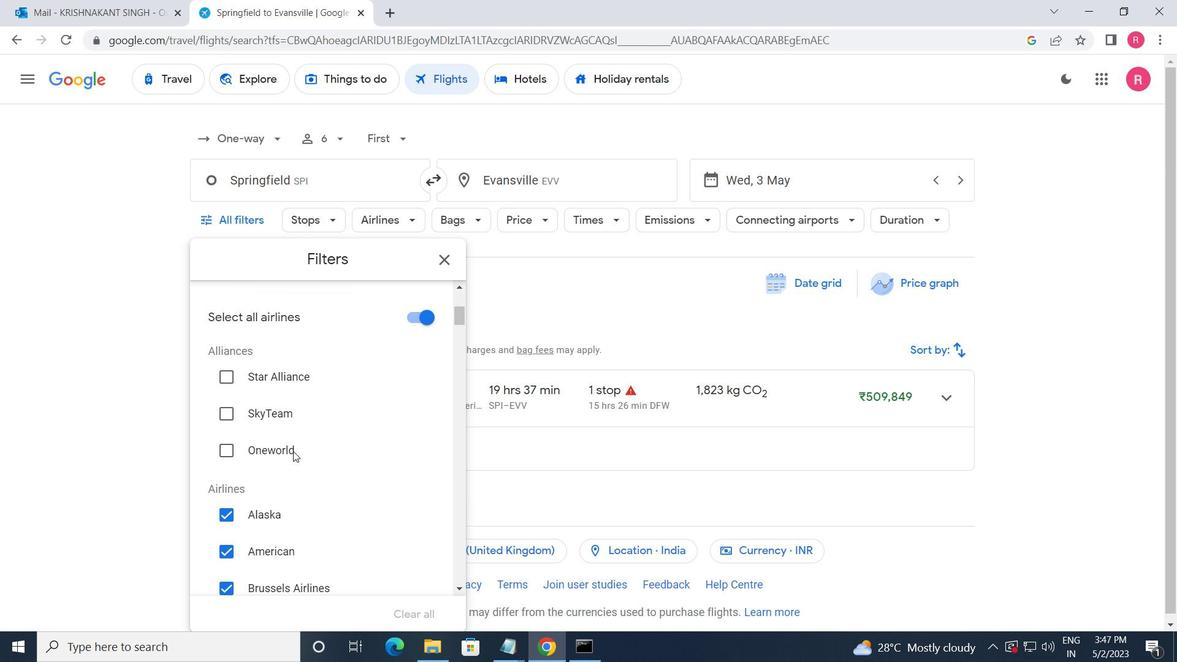 
Action: Mouse scrolled (293, 450) with delta (0, 0)
Screenshot: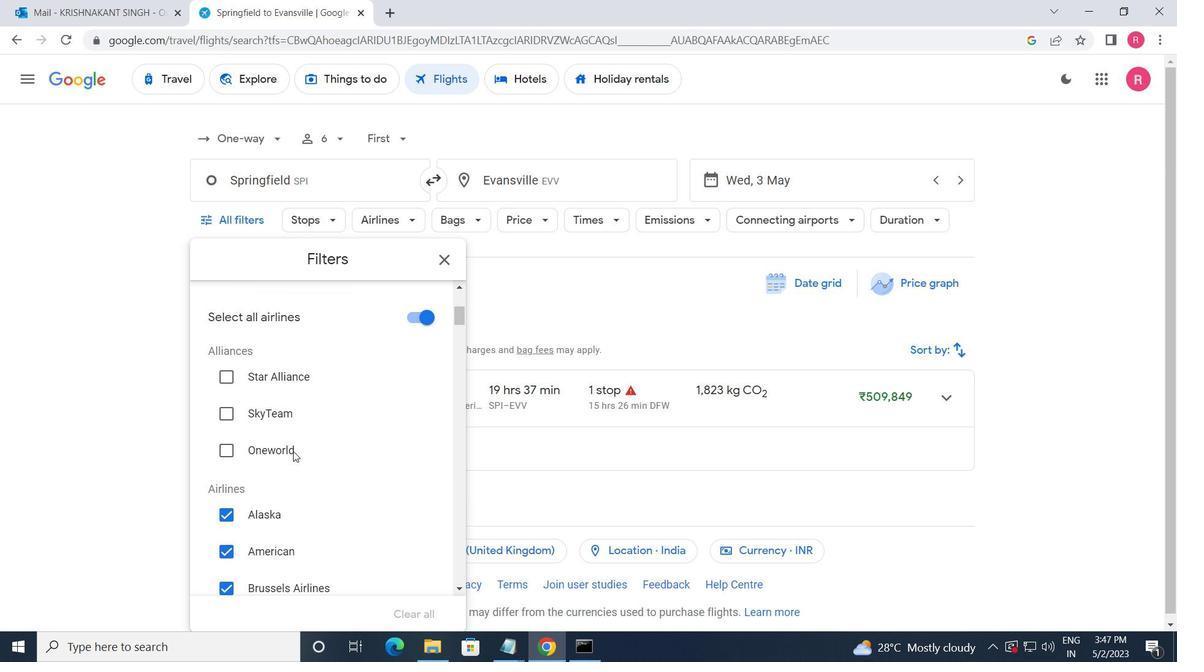 
Action: Mouse moved to (395, 403)
Screenshot: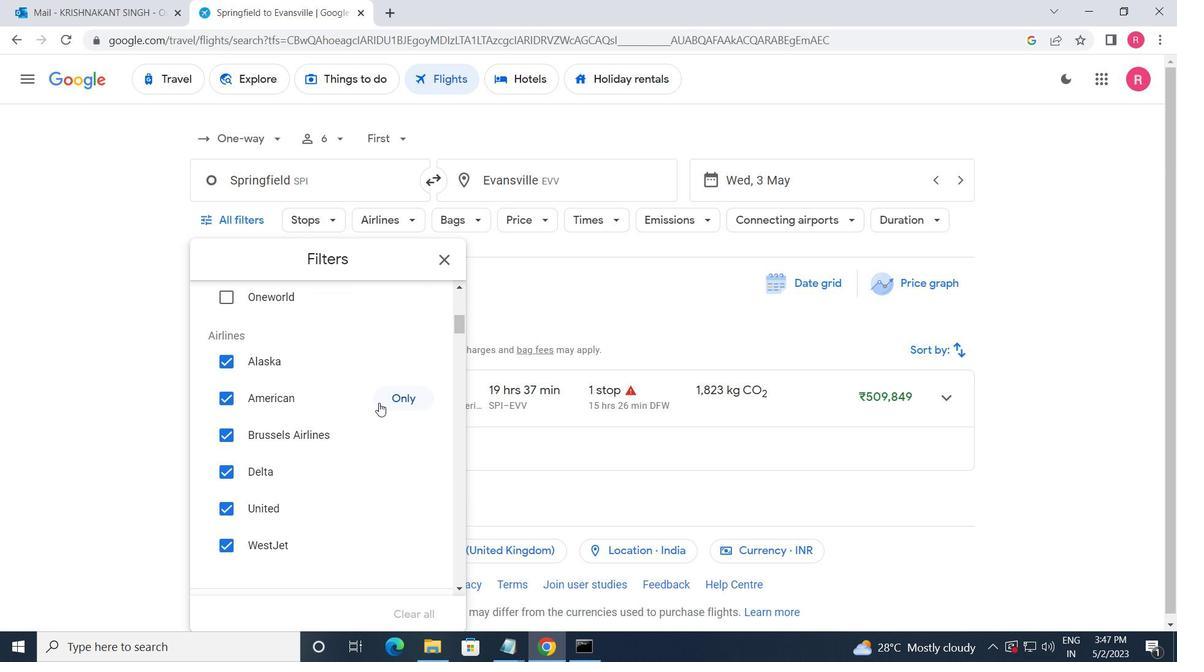 
Action: Mouse pressed left at (395, 403)
Screenshot: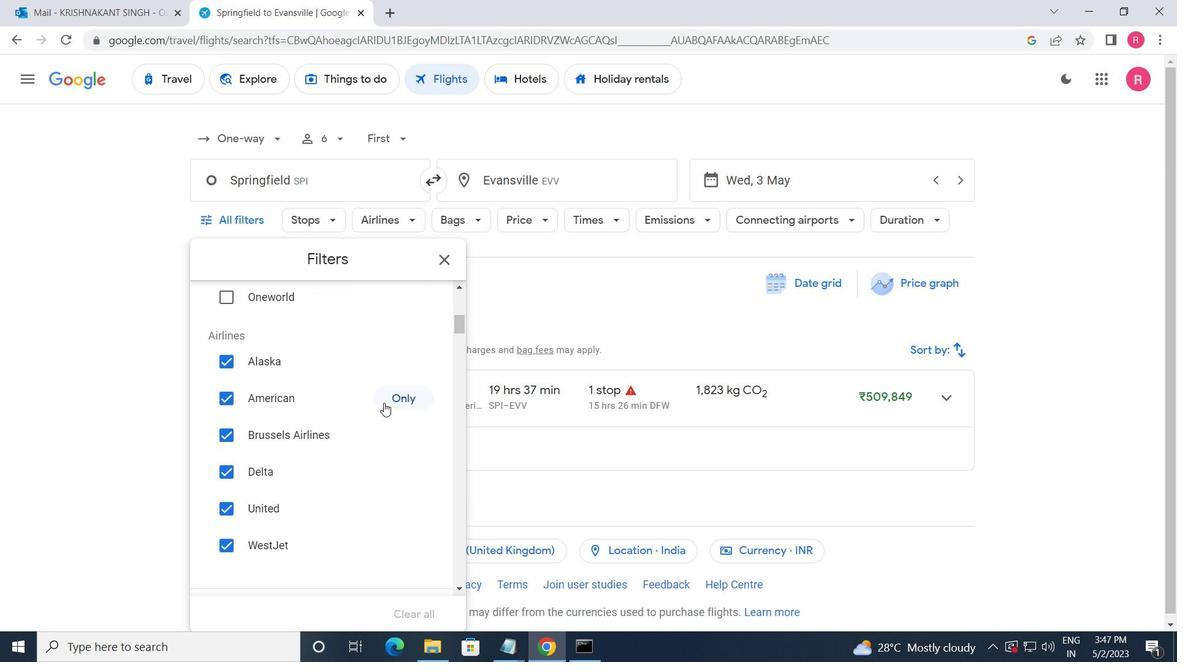 
Action: Mouse moved to (385, 449)
Screenshot: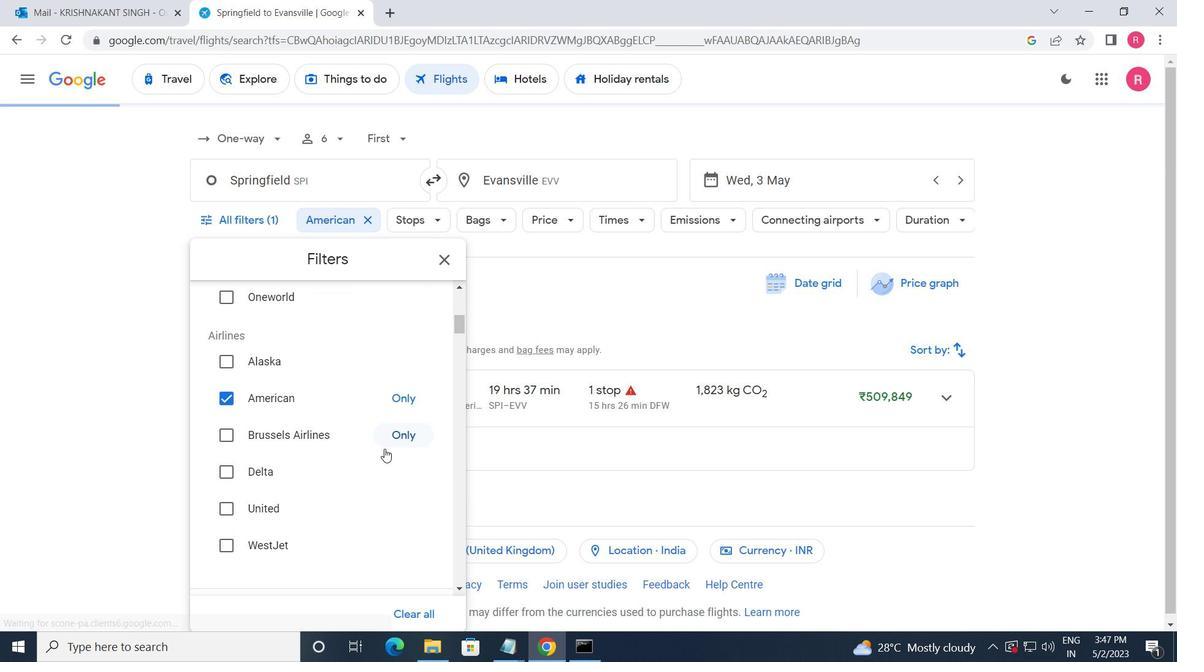 
Action: Mouse scrolled (385, 449) with delta (0, 0)
Screenshot: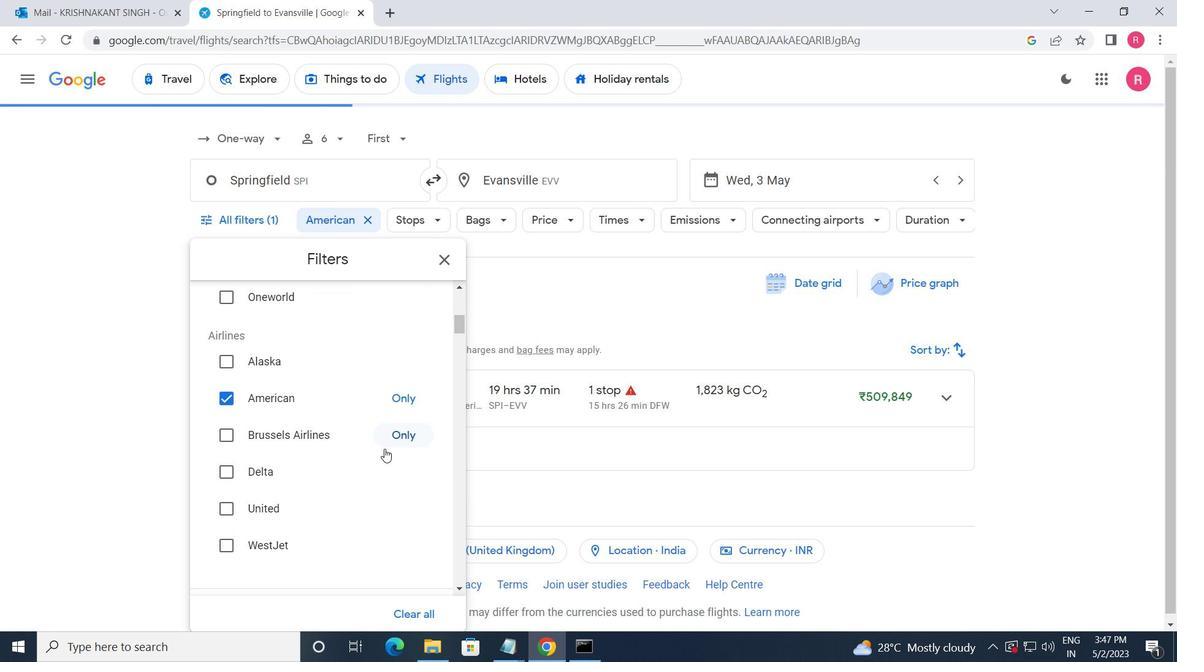 
Action: Mouse scrolled (385, 449) with delta (0, 0)
Screenshot: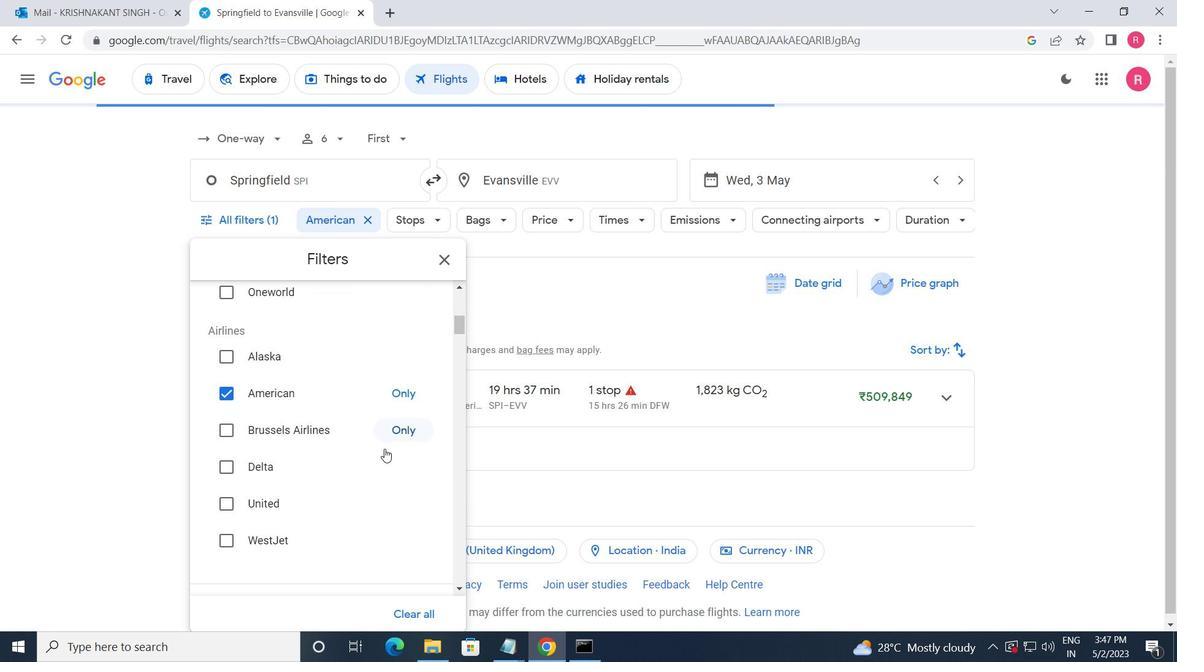 
Action: Mouse moved to (425, 531)
Screenshot: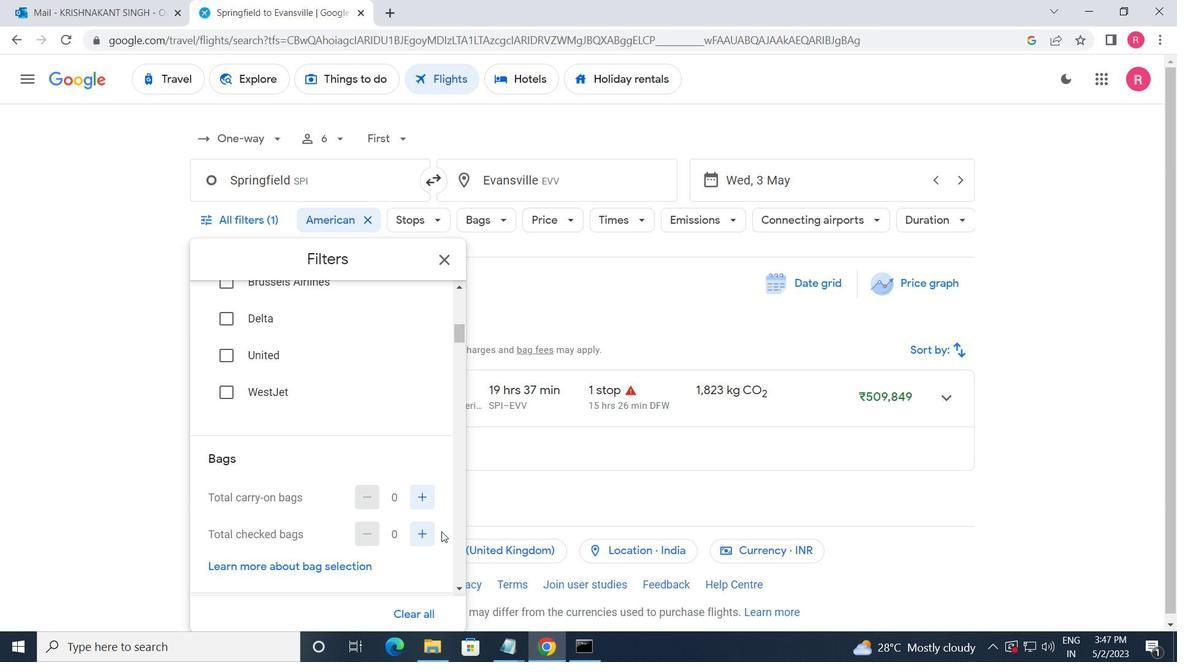 
Action: Mouse pressed left at (425, 531)
Screenshot: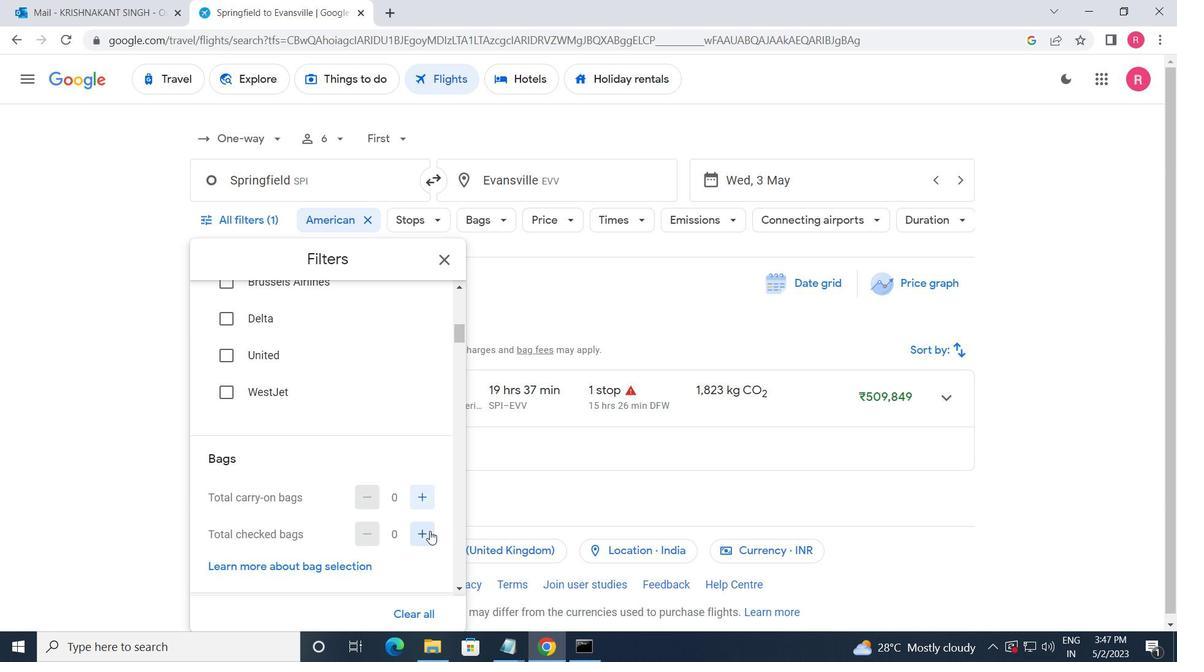 
Action: Mouse moved to (409, 511)
Screenshot: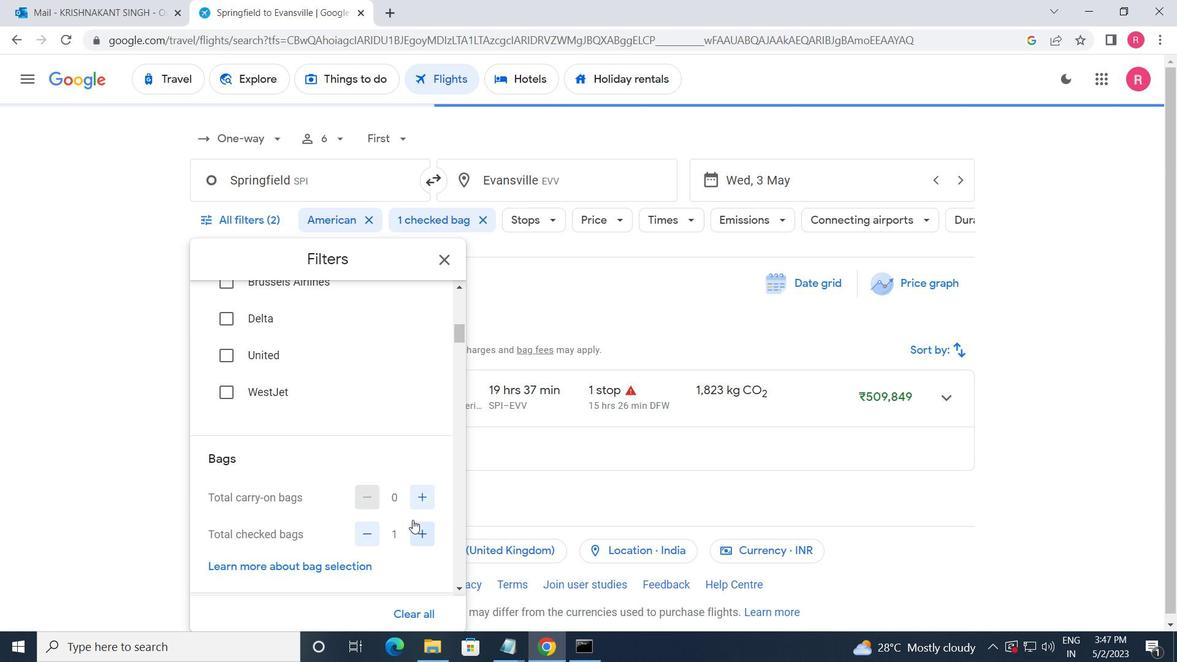 
Action: Mouse scrolled (409, 511) with delta (0, 0)
Screenshot: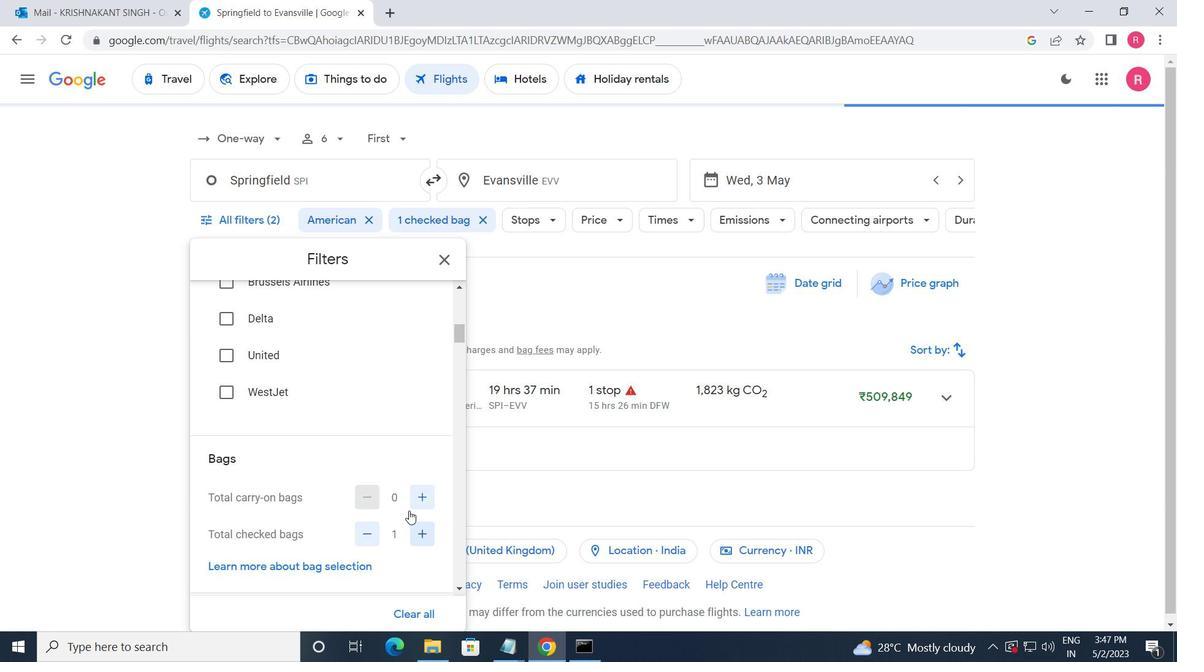 
Action: Mouse scrolled (409, 511) with delta (0, 0)
Screenshot: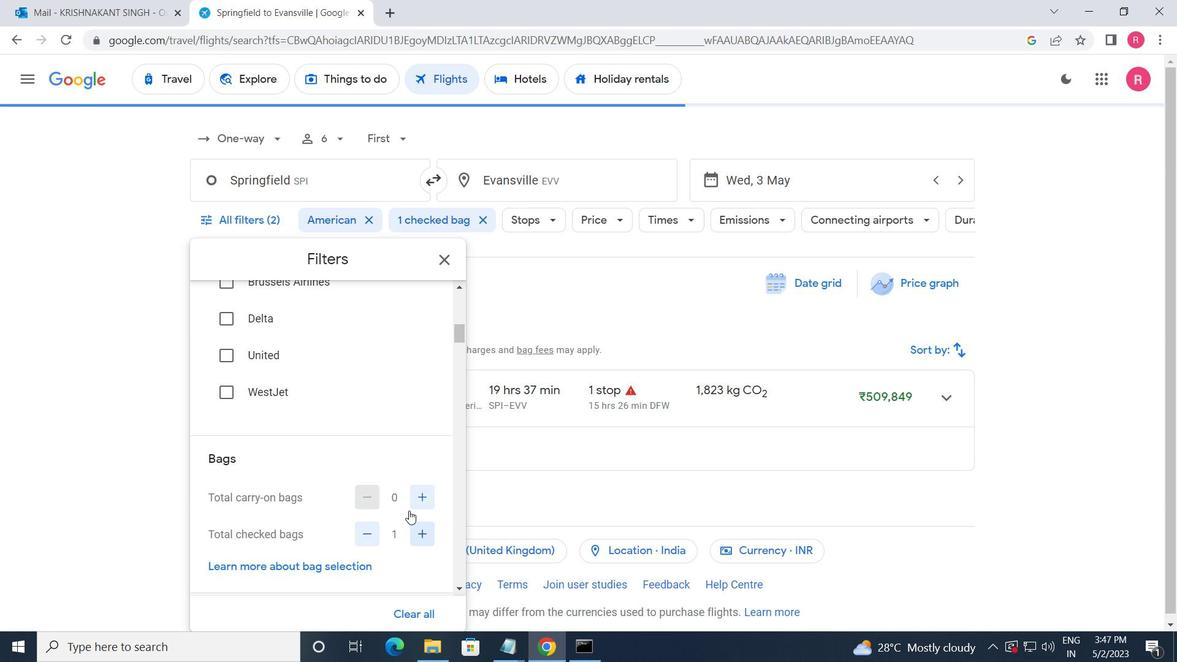 
Action: Mouse moved to (380, 513)
Screenshot: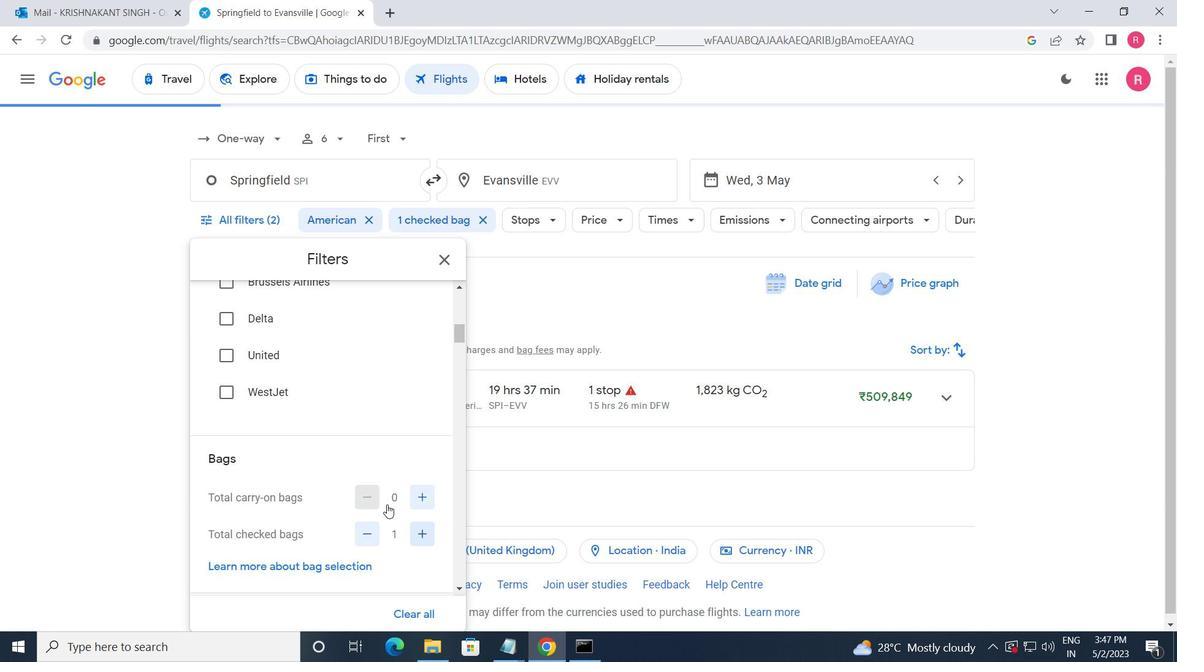 
Action: Mouse scrolled (380, 512) with delta (0, 0)
Screenshot: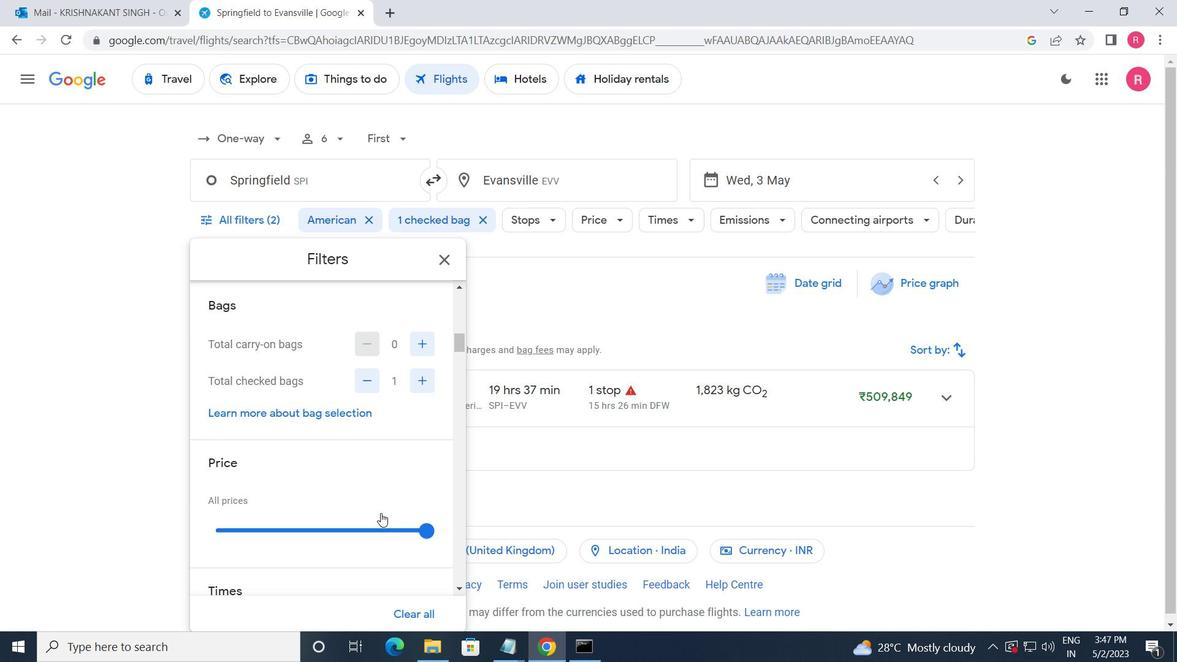 
Action: Mouse scrolled (380, 512) with delta (0, 0)
Screenshot: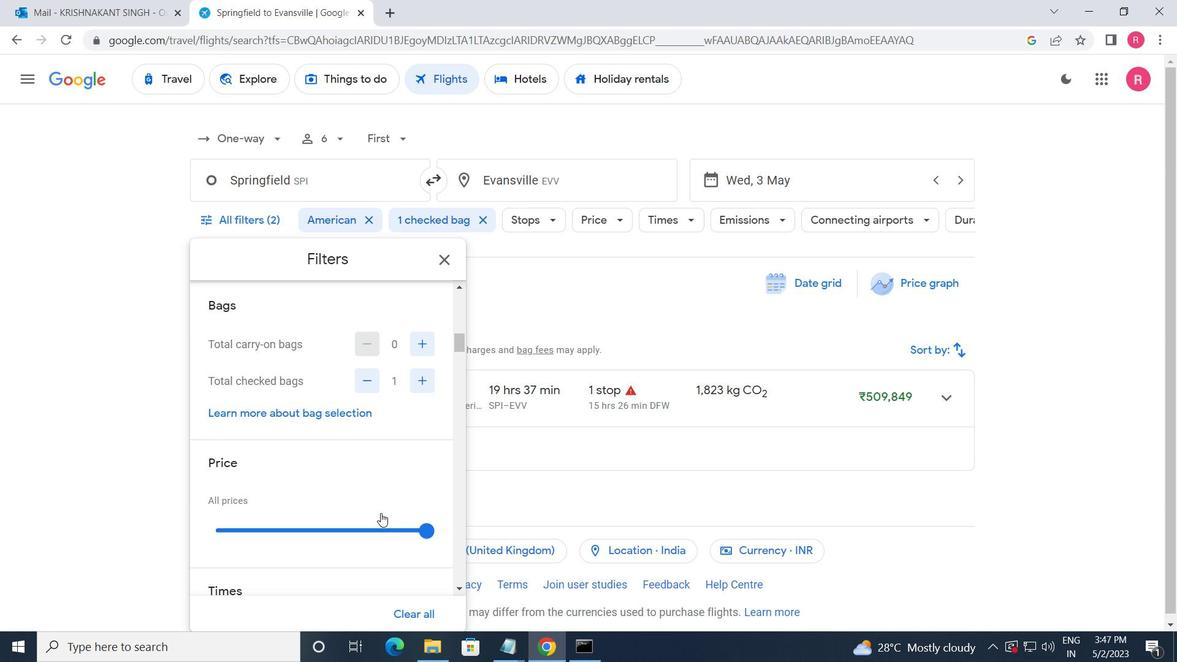 
Action: Mouse scrolled (380, 512) with delta (0, 0)
Screenshot: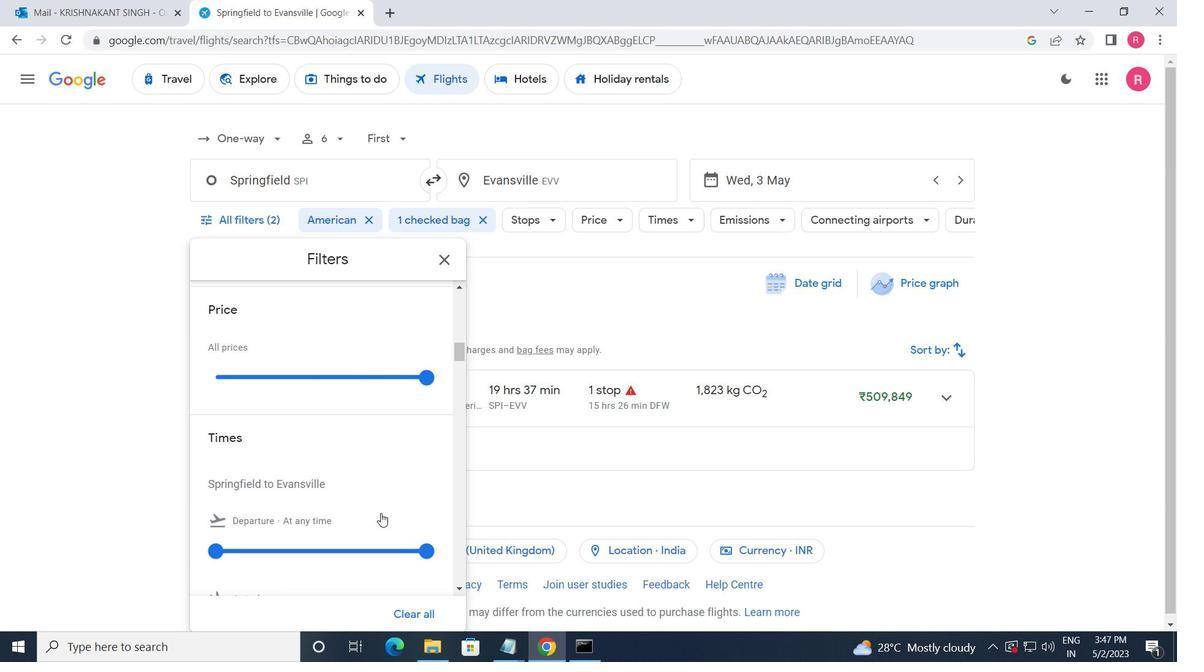 
Action: Mouse moved to (219, 482)
Screenshot: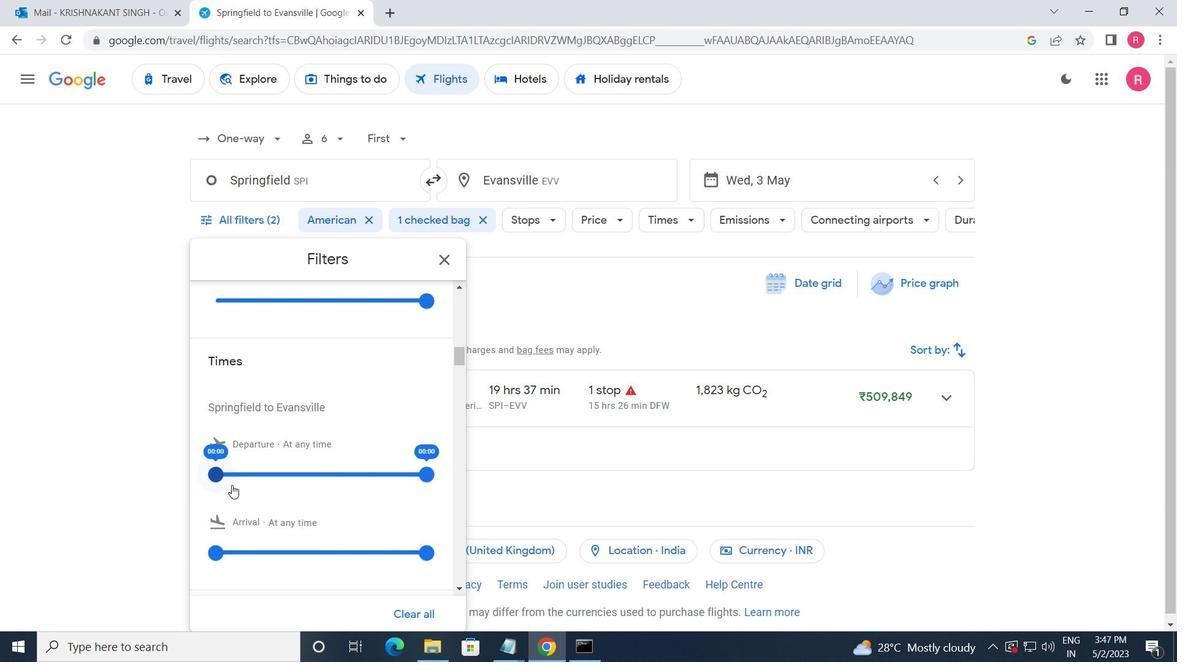 
Action: Mouse pressed left at (219, 482)
Screenshot: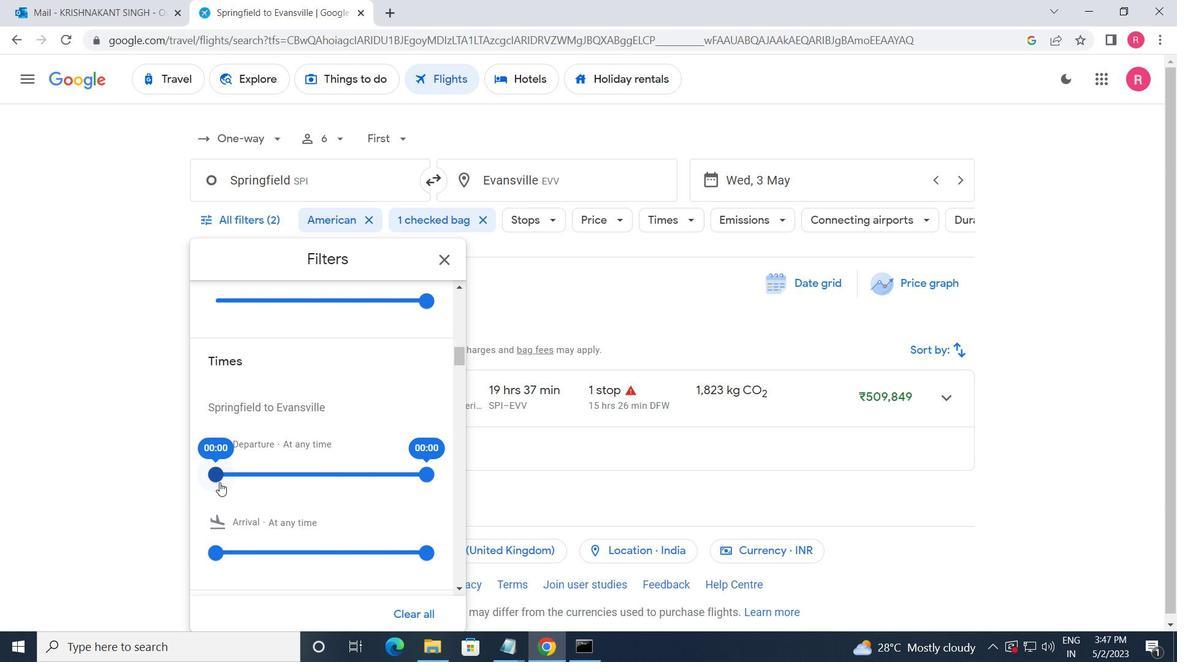 
Action: Mouse moved to (426, 468)
Screenshot: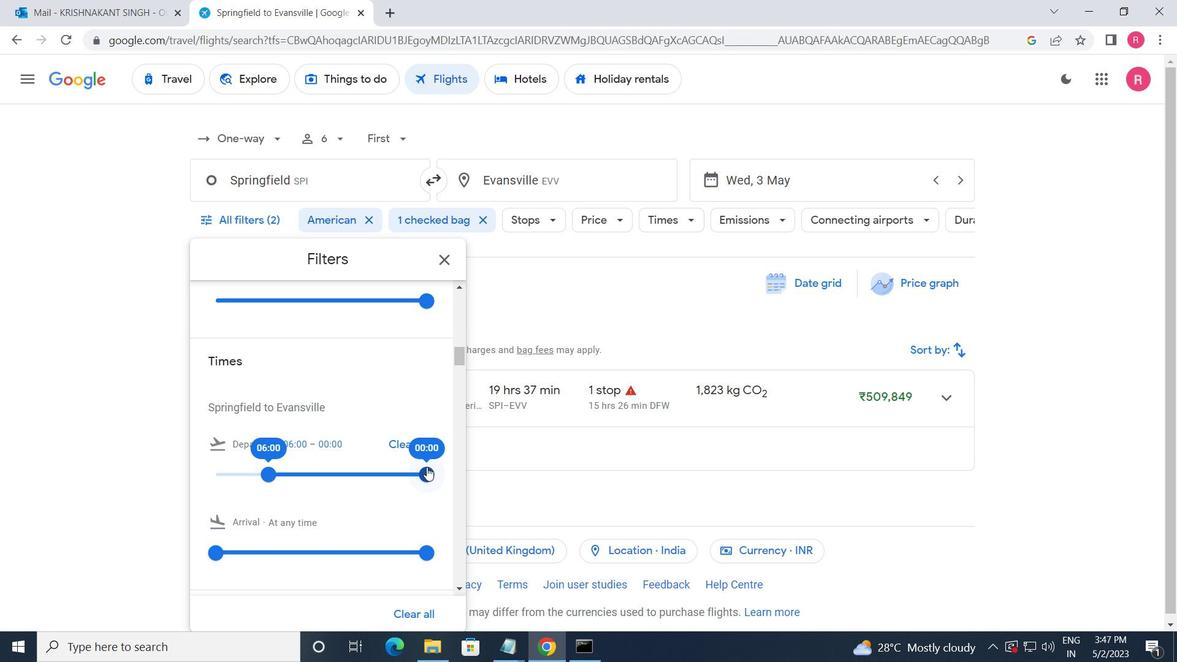 
Action: Mouse pressed left at (426, 468)
Screenshot: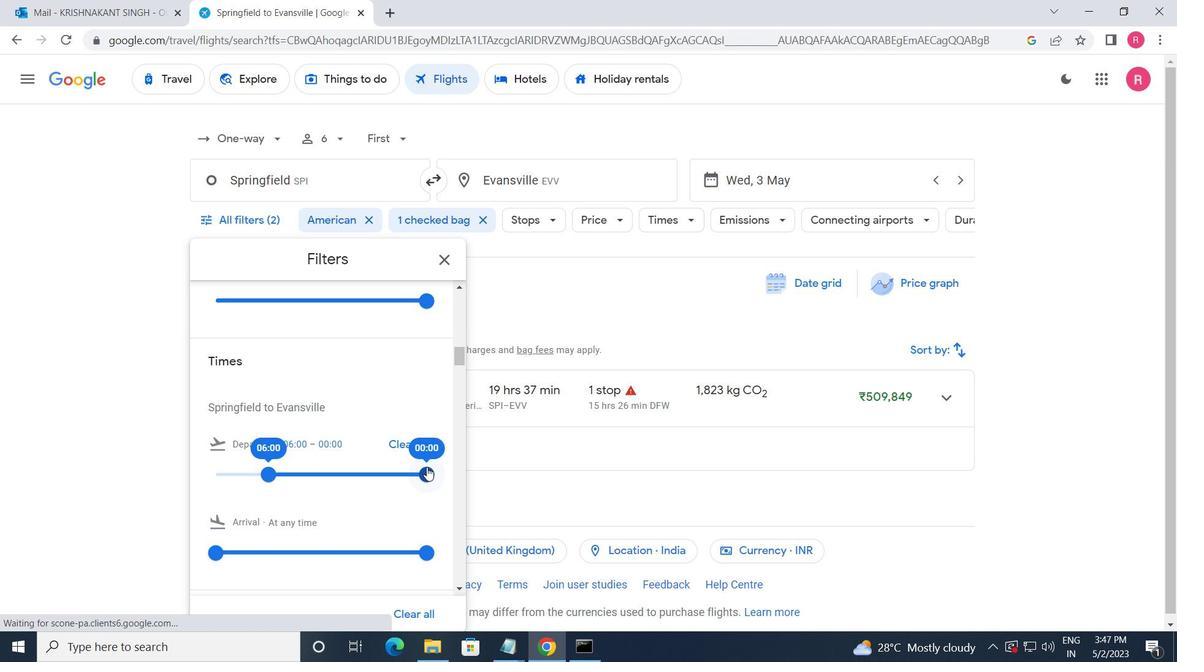 
Action: Mouse moved to (450, 265)
Screenshot: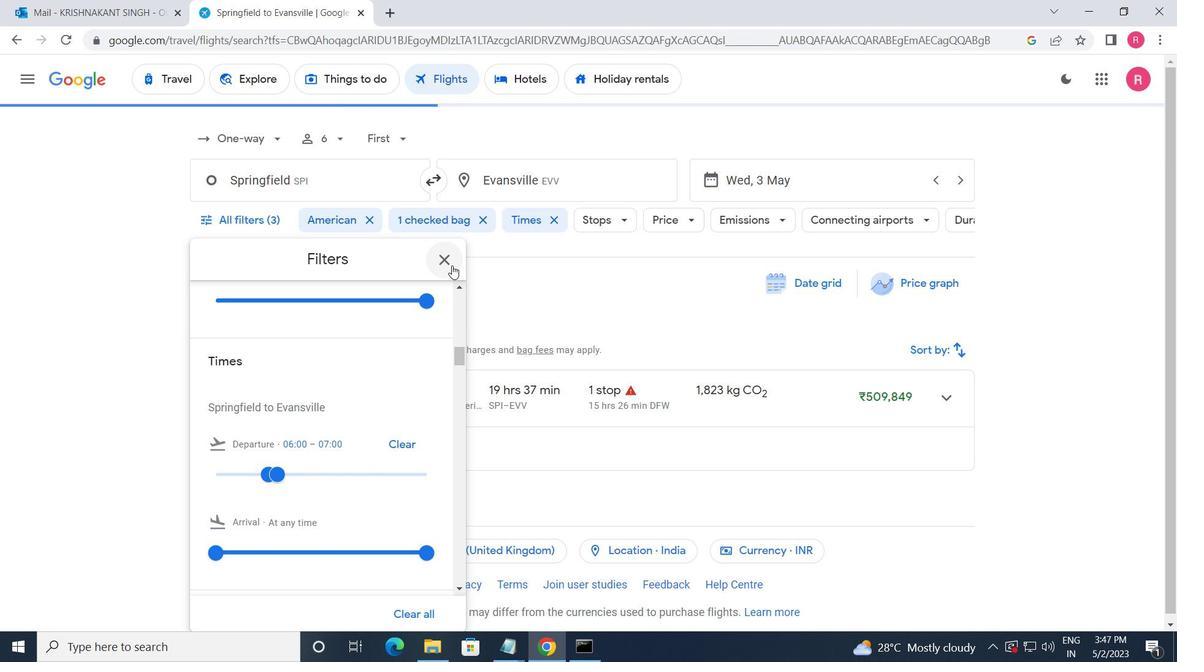 
Action: Mouse pressed left at (450, 265)
Screenshot: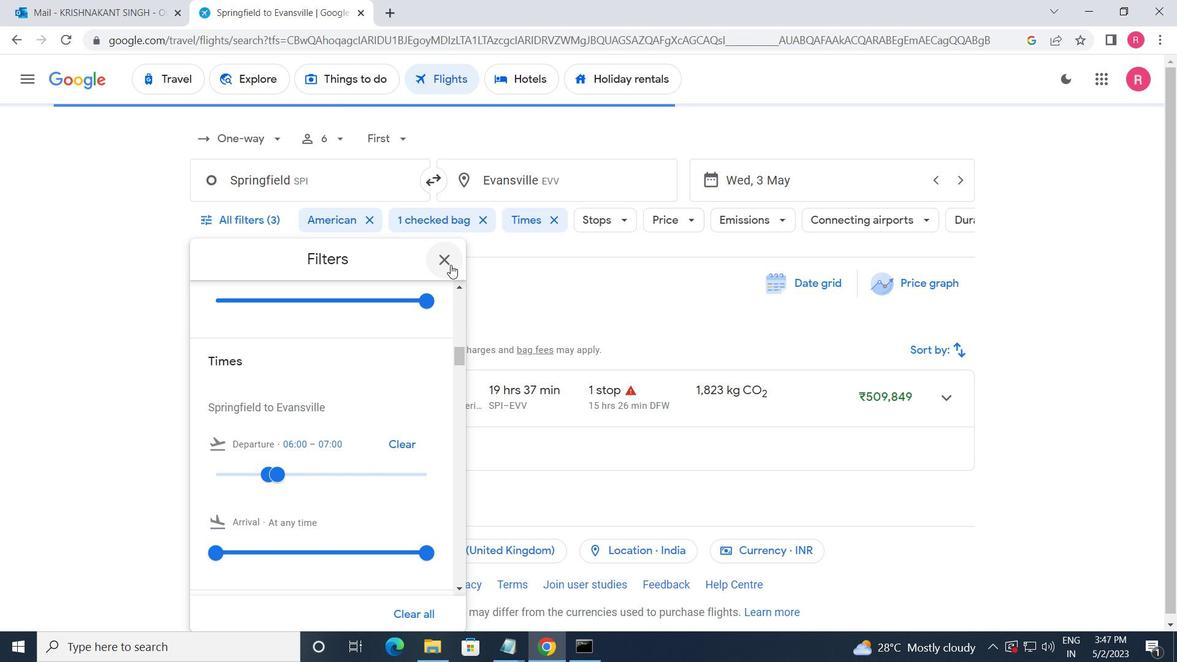 
Action: Mouse moved to (440, 290)
Screenshot: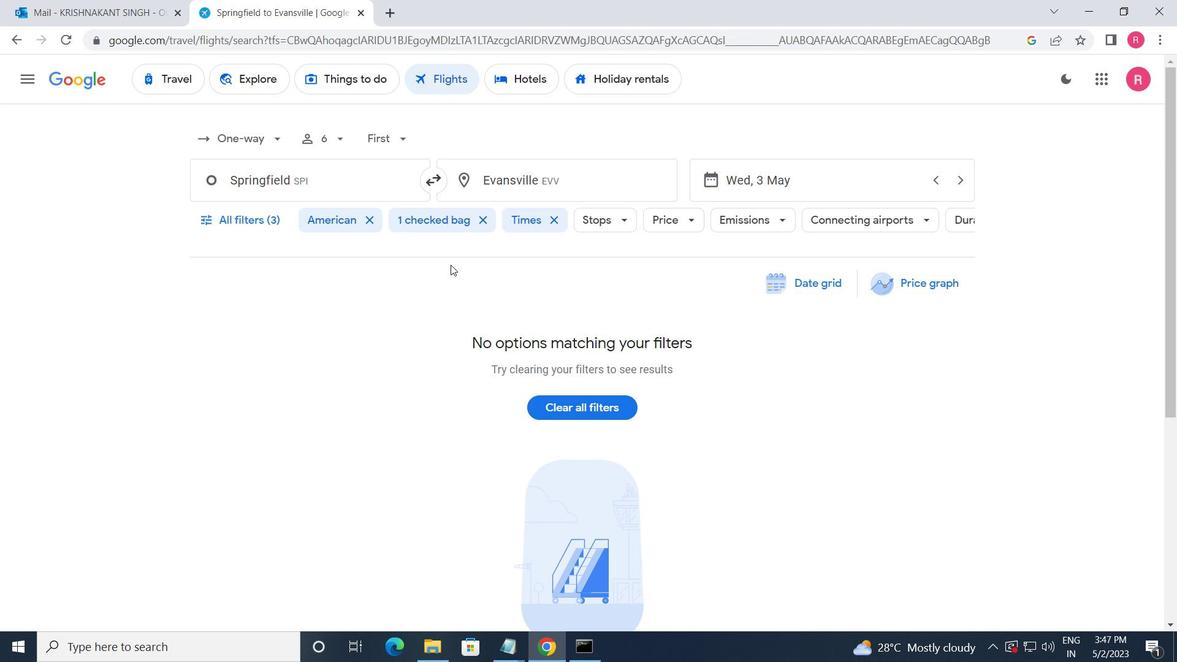 
